Task: Look for space in Dorval, Canada from 21st June, 2023 to 29th June, 2023 for 4 adults in price range Rs.7000 to Rs.12000. Place can be entire place with 2 bedrooms having 2 beds and 2 bathrooms. Property type can be house, flat, guest house. Booking option can be shelf check-in. Required host language is English.
Action: Mouse moved to (410, 81)
Screenshot: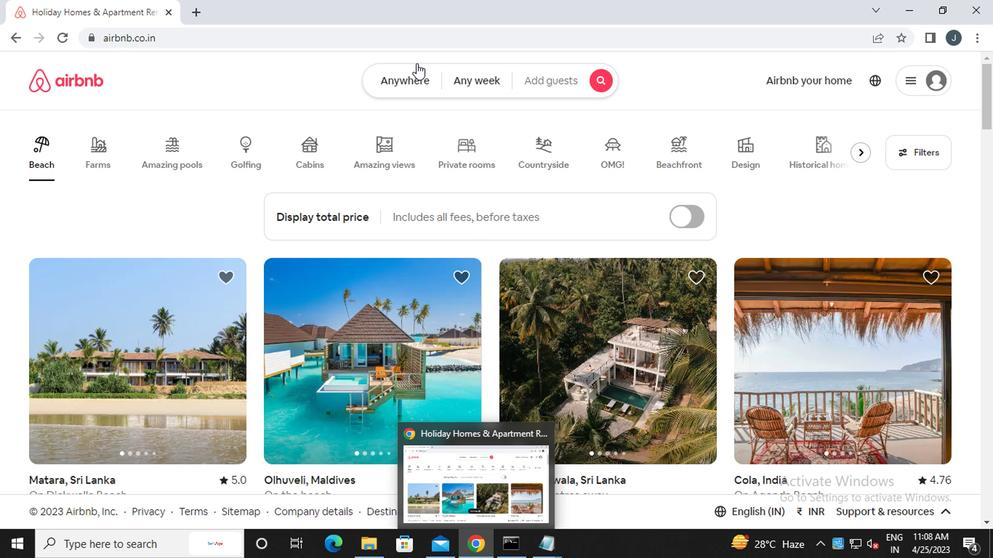 
Action: Mouse pressed left at (410, 81)
Screenshot: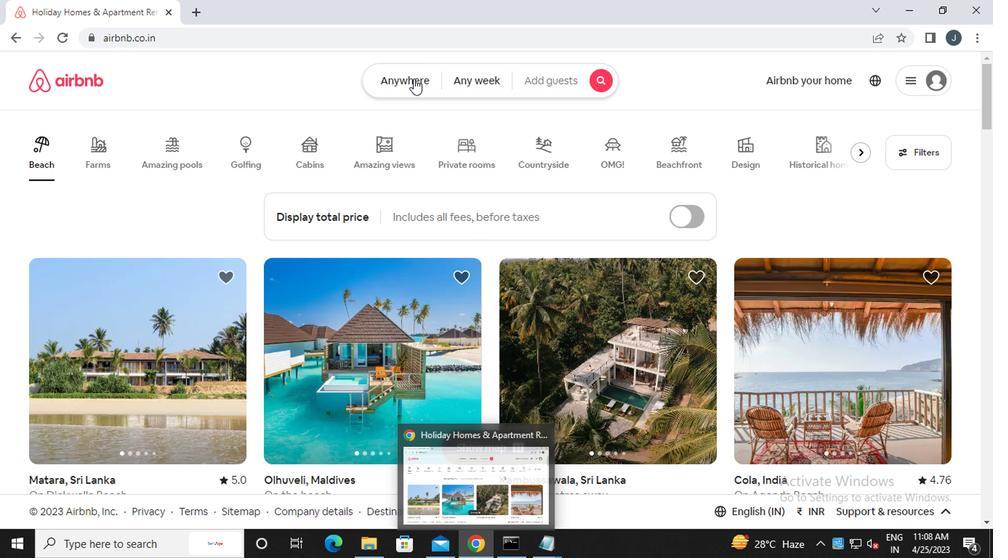 
Action: Mouse moved to (258, 137)
Screenshot: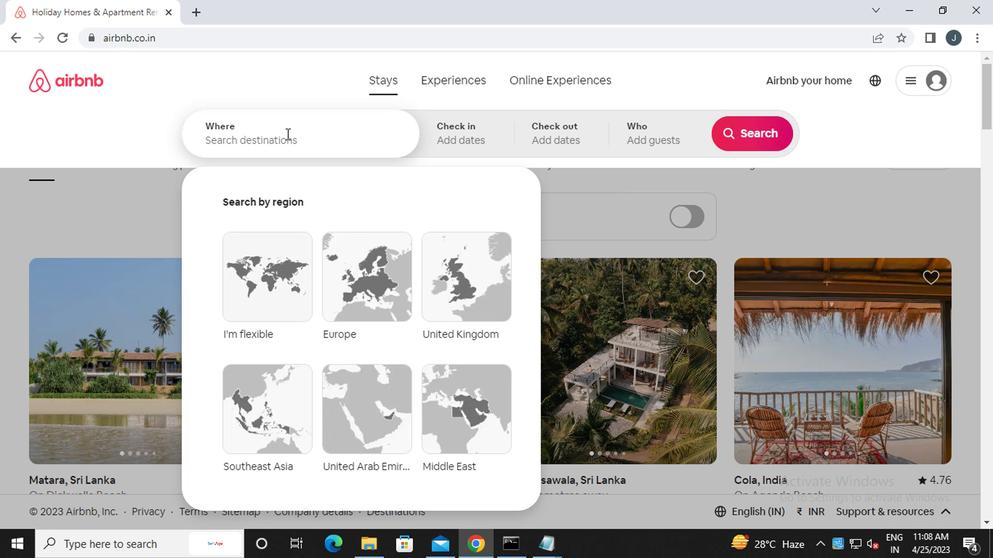 
Action: Mouse pressed left at (258, 137)
Screenshot: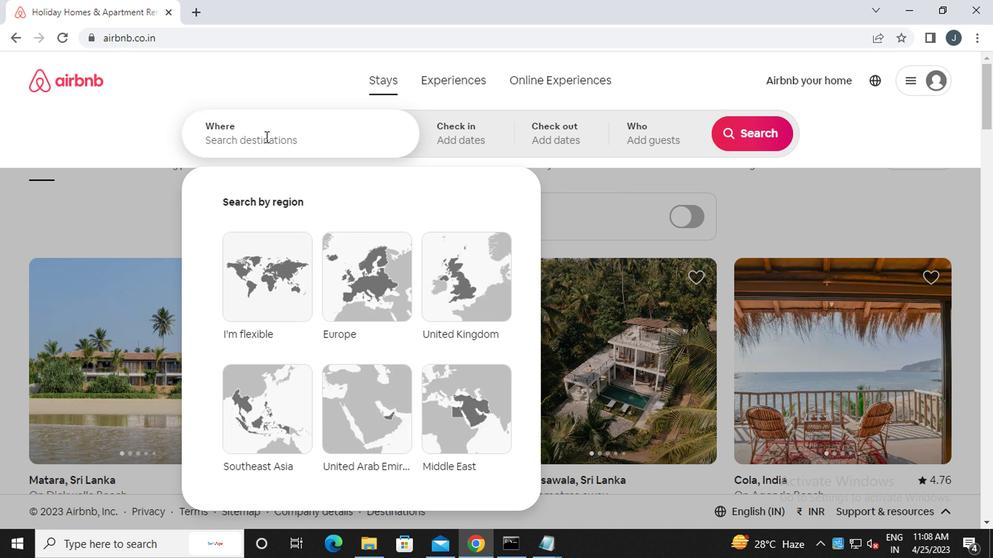 
Action: Mouse moved to (257, 137)
Screenshot: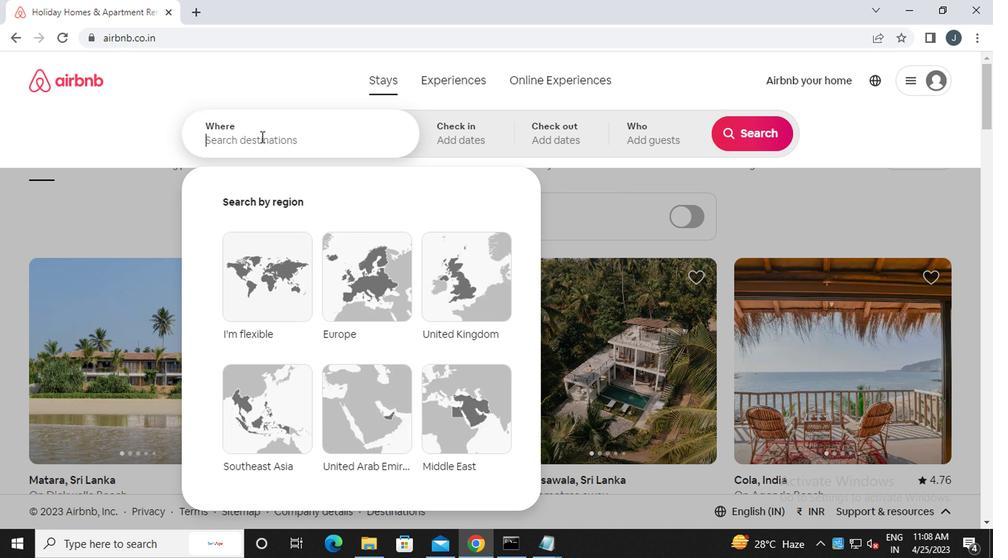 
Action: Key pressed d<Key.caps_lock>orval,<Key.caps_lock>c<Key.caps_lock>anada
Screenshot: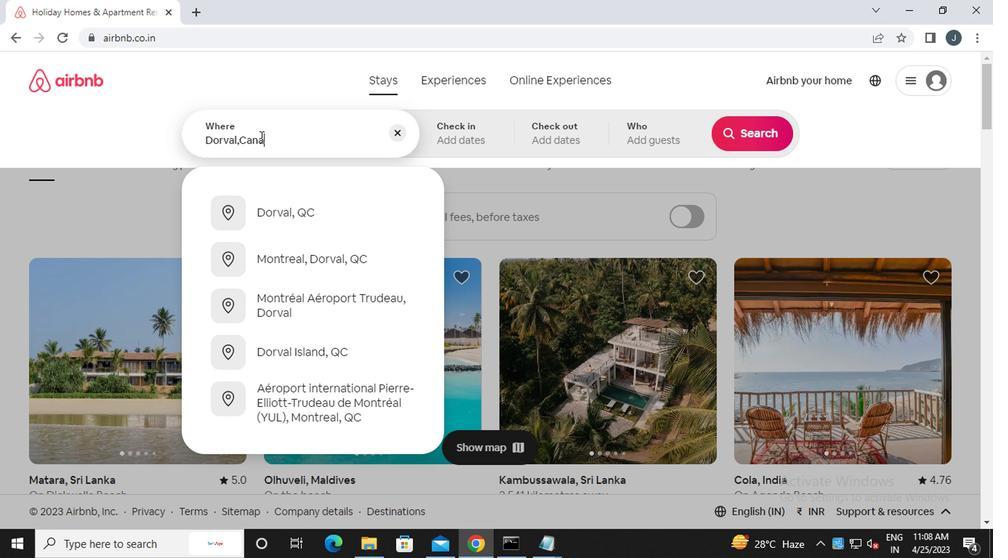 
Action: Mouse moved to (459, 139)
Screenshot: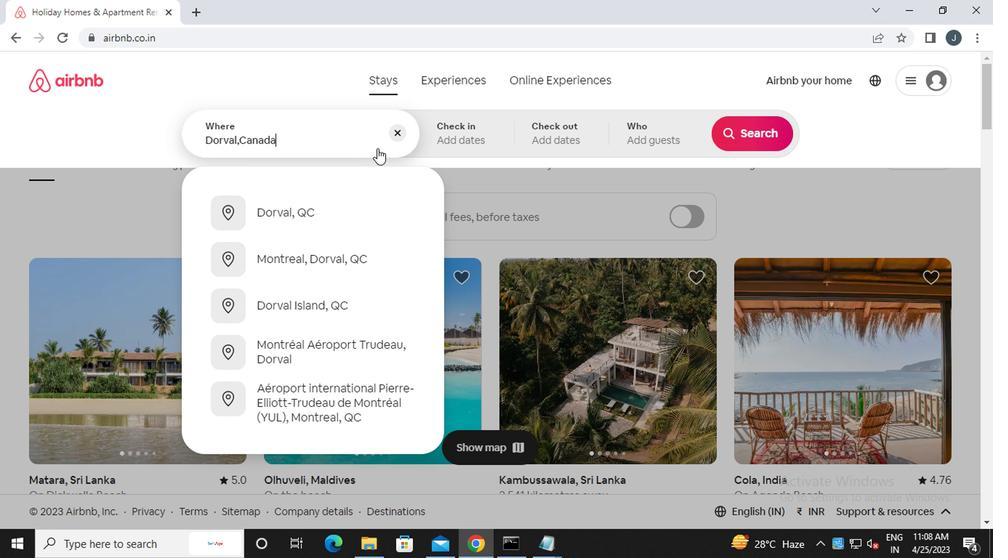 
Action: Mouse pressed left at (459, 139)
Screenshot: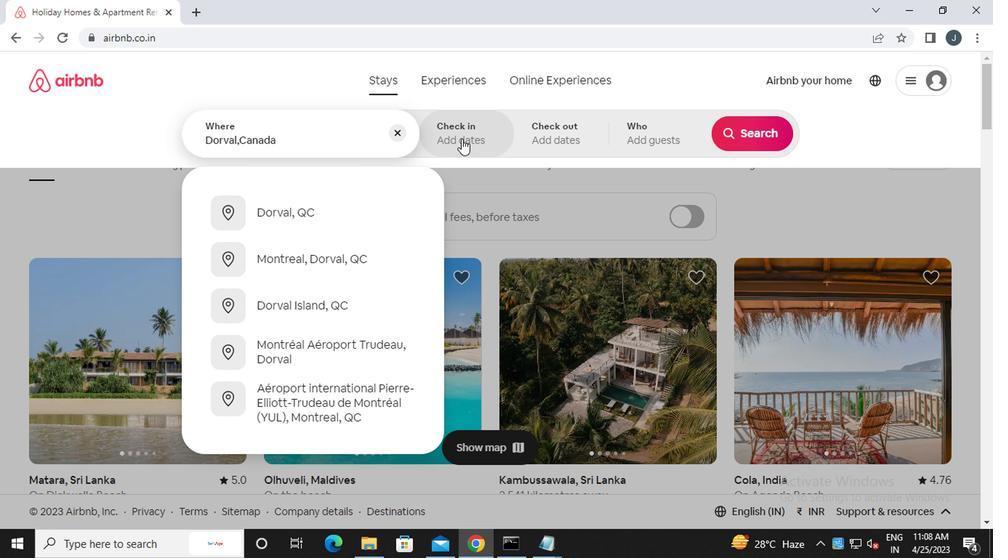 
Action: Mouse moved to (741, 252)
Screenshot: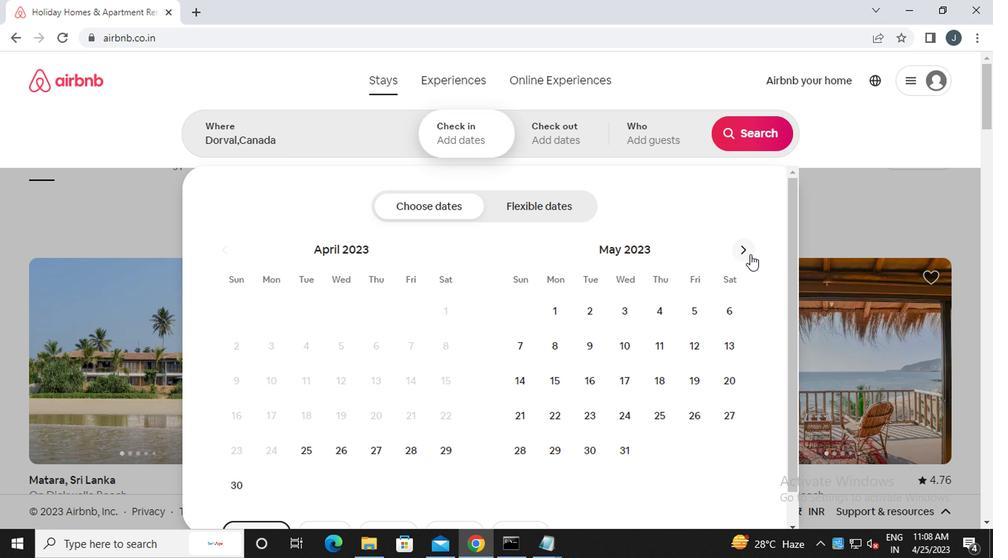 
Action: Mouse pressed left at (741, 252)
Screenshot: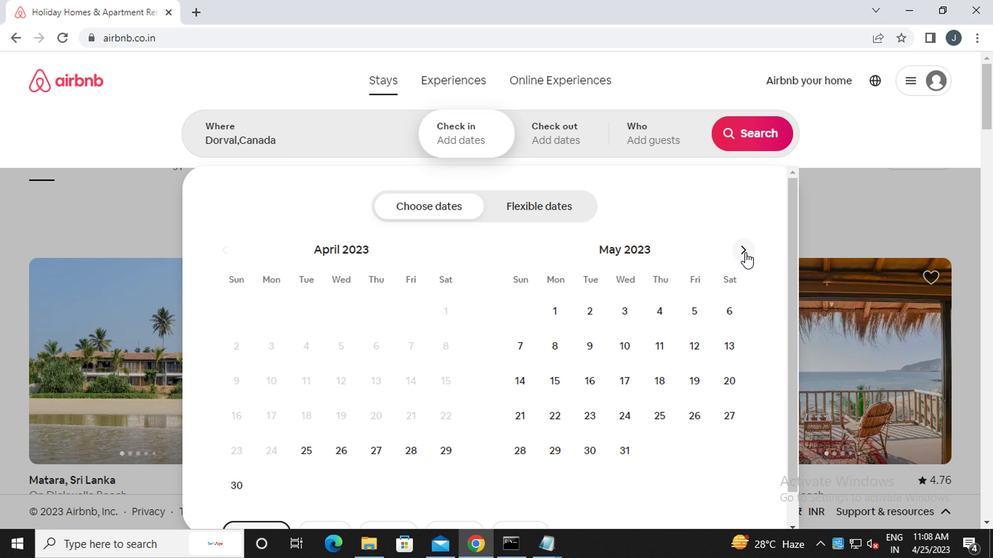 
Action: Mouse moved to (626, 420)
Screenshot: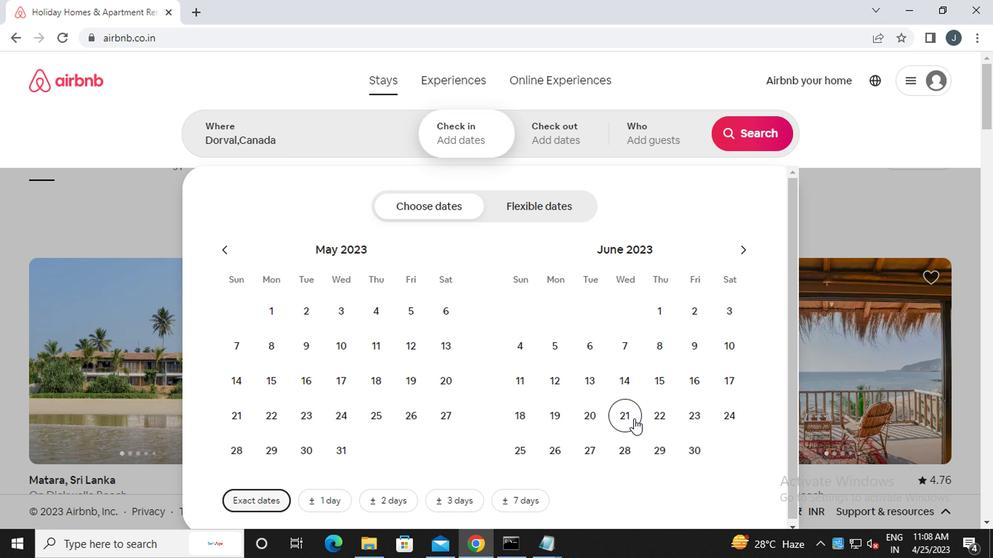 
Action: Mouse pressed left at (626, 420)
Screenshot: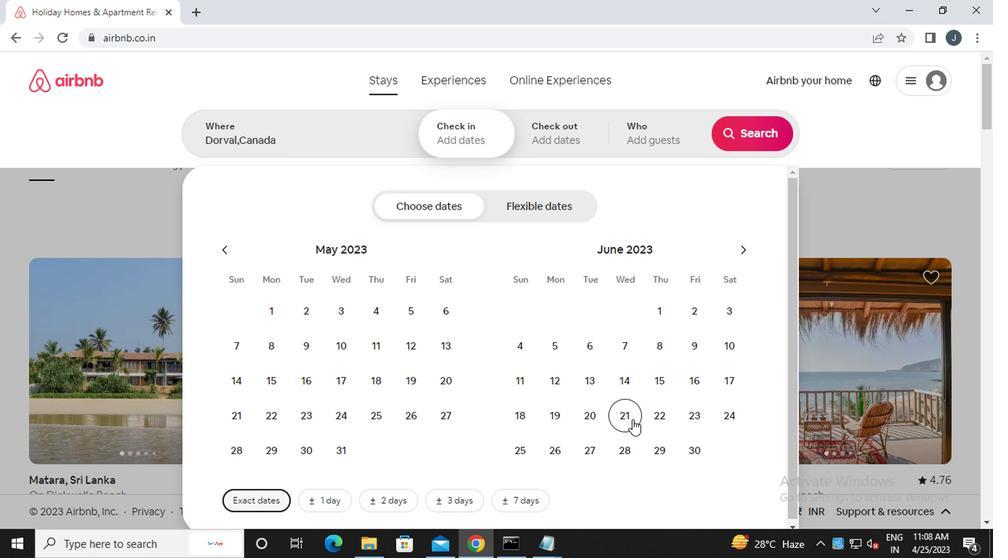 
Action: Mouse moved to (666, 459)
Screenshot: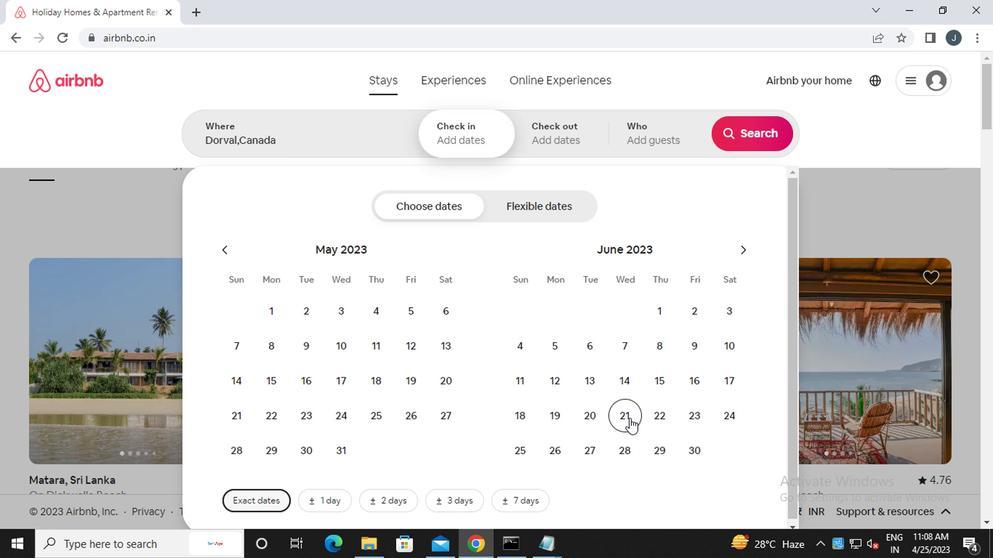 
Action: Mouse pressed left at (666, 459)
Screenshot: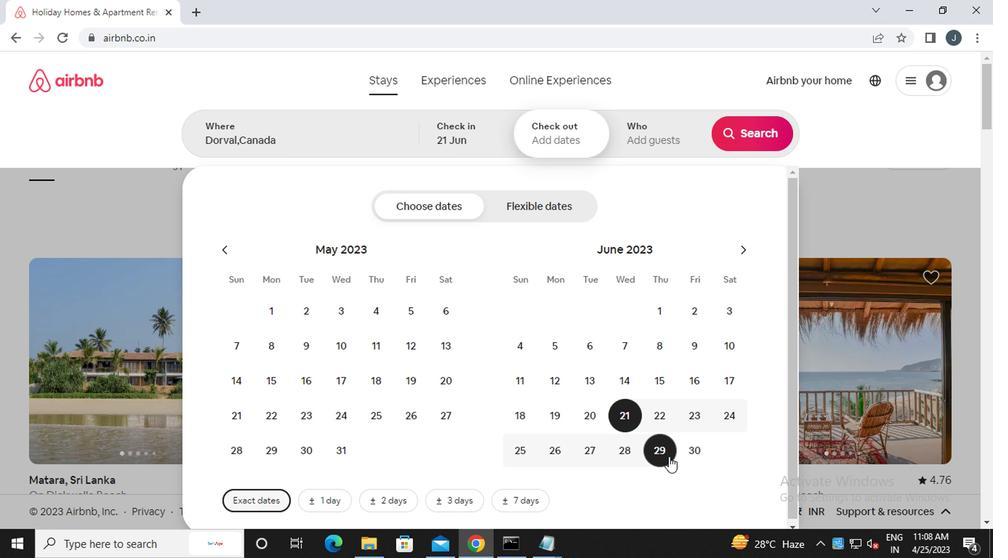
Action: Mouse moved to (658, 145)
Screenshot: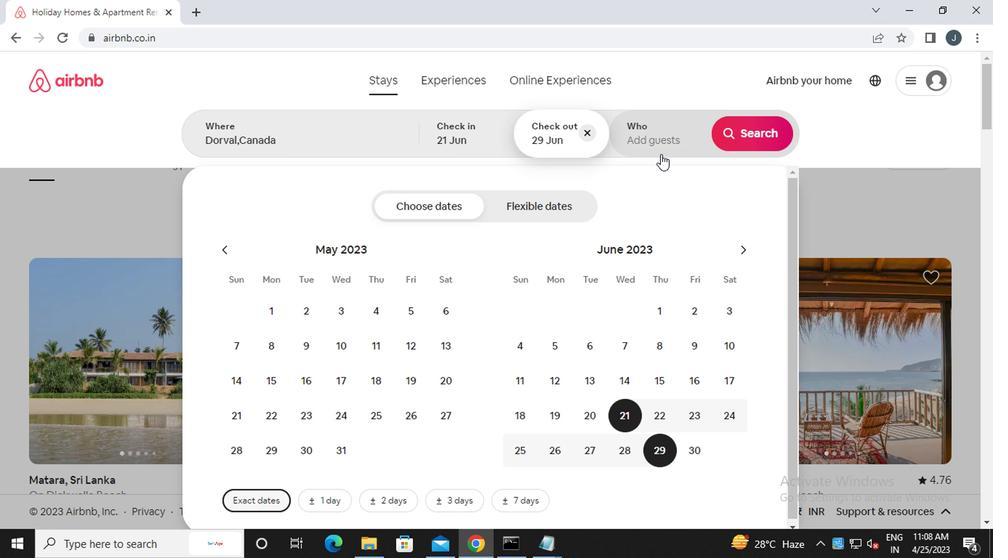 
Action: Mouse pressed left at (658, 145)
Screenshot: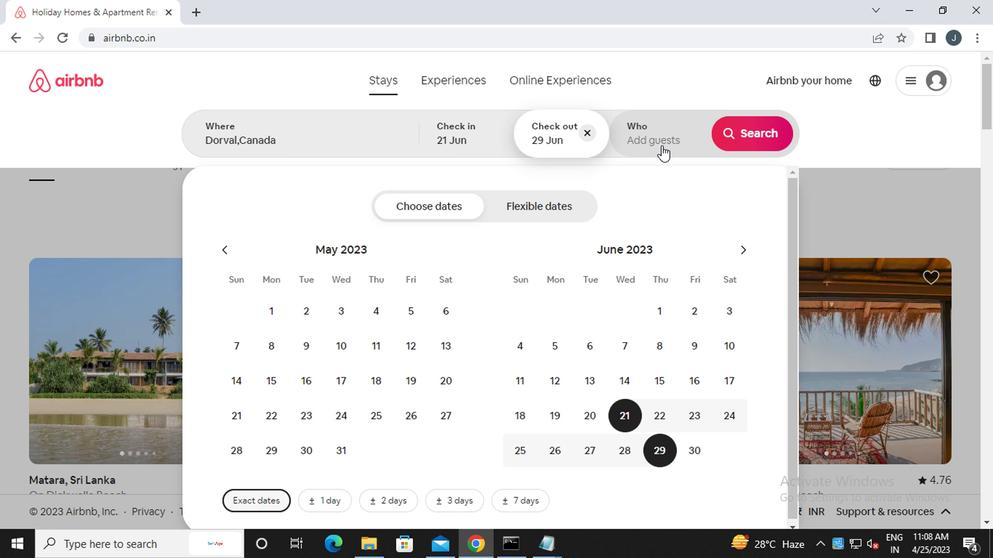 
Action: Mouse moved to (750, 212)
Screenshot: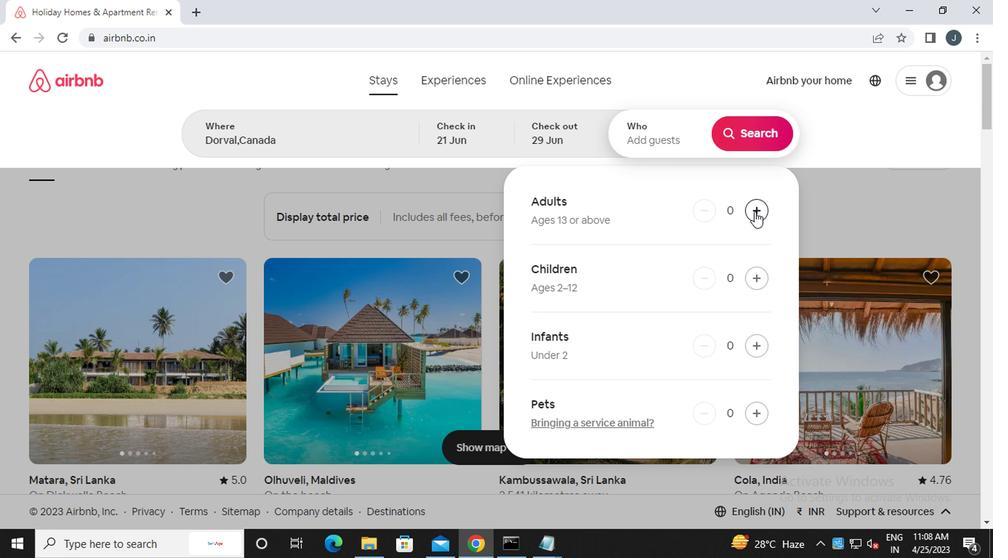 
Action: Mouse pressed left at (750, 212)
Screenshot: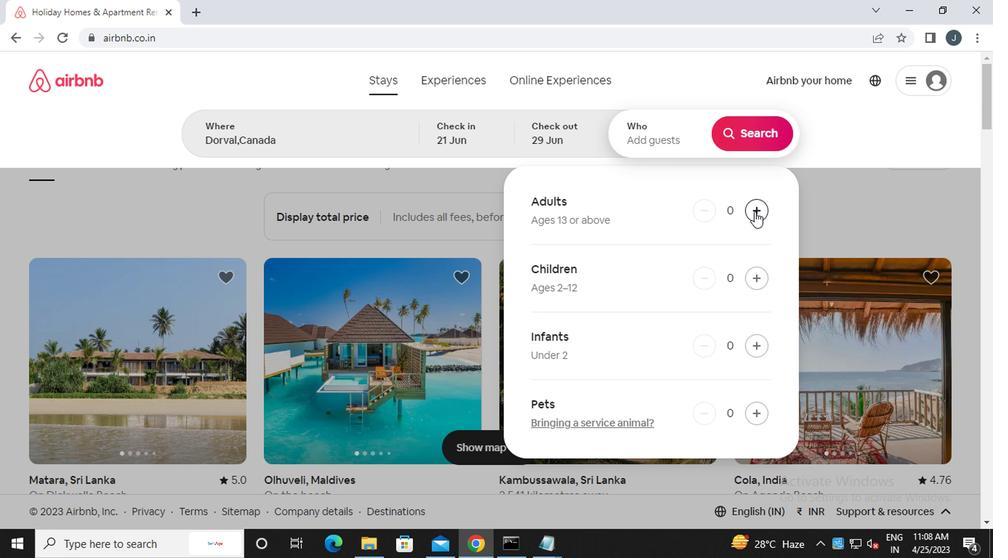 
Action: Mouse pressed left at (750, 212)
Screenshot: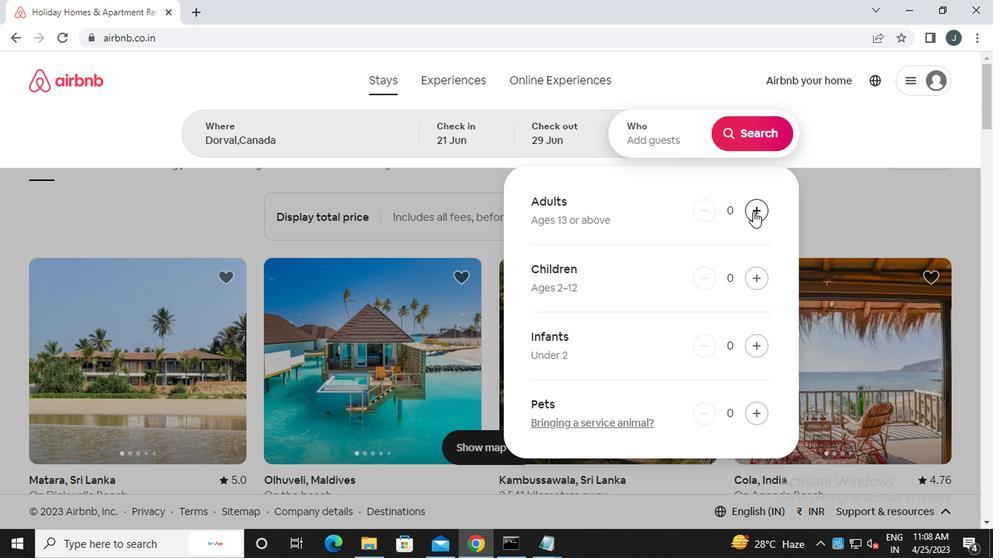 
Action: Mouse moved to (750, 212)
Screenshot: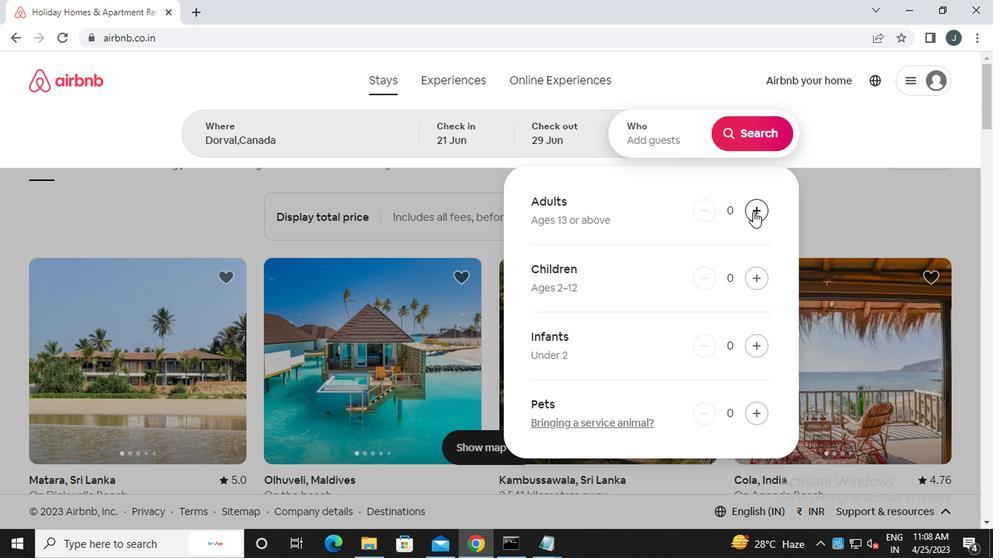 
Action: Mouse pressed left at (750, 212)
Screenshot: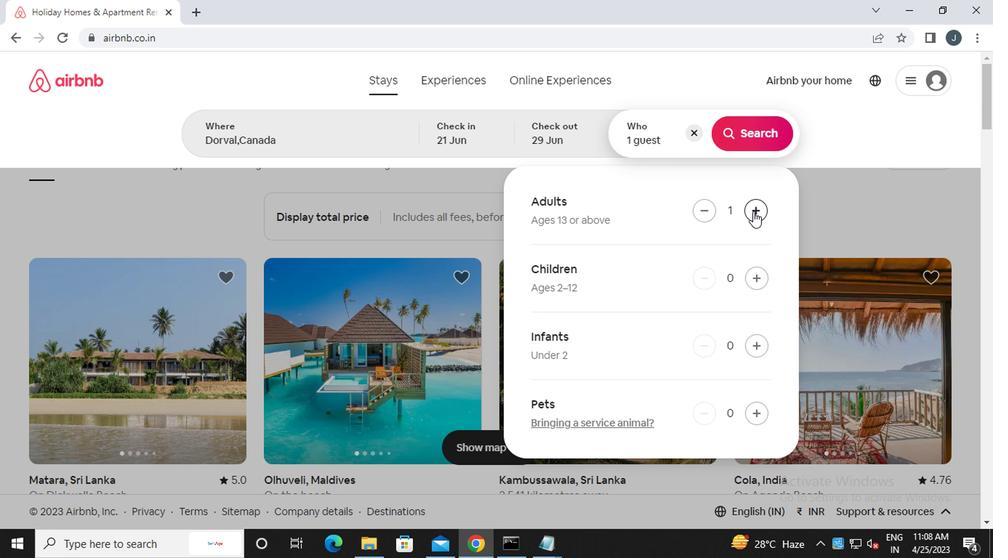 
Action: Mouse pressed left at (750, 212)
Screenshot: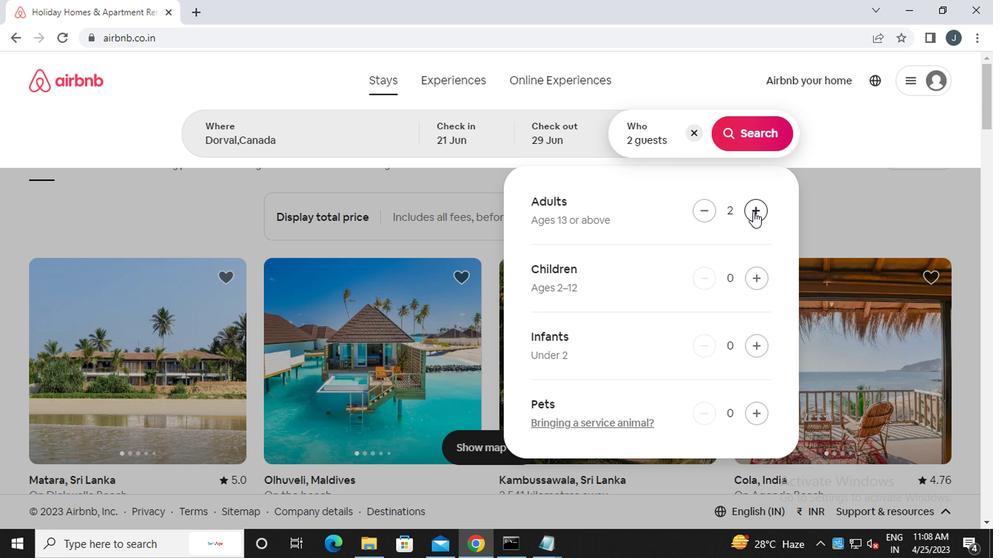 
Action: Mouse moved to (752, 139)
Screenshot: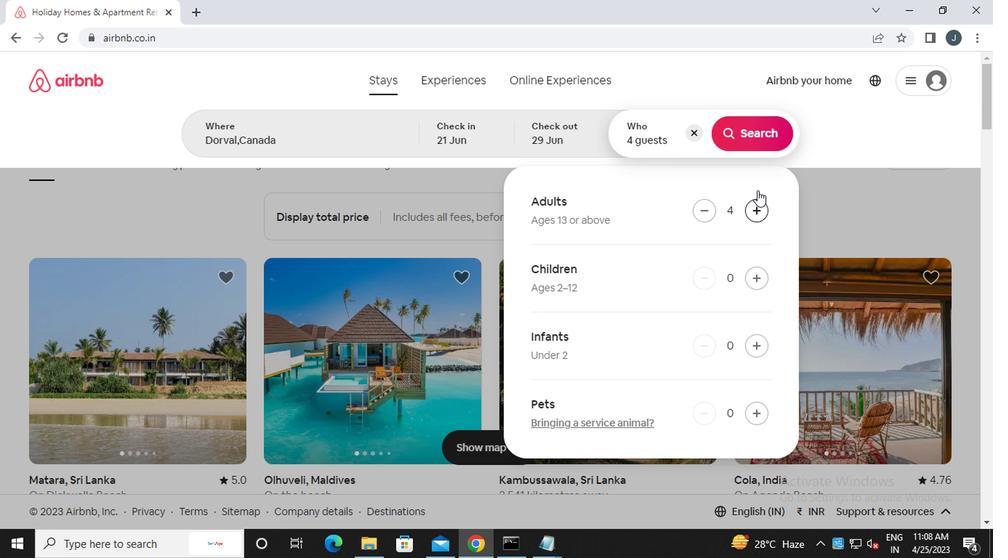 
Action: Mouse pressed left at (752, 139)
Screenshot: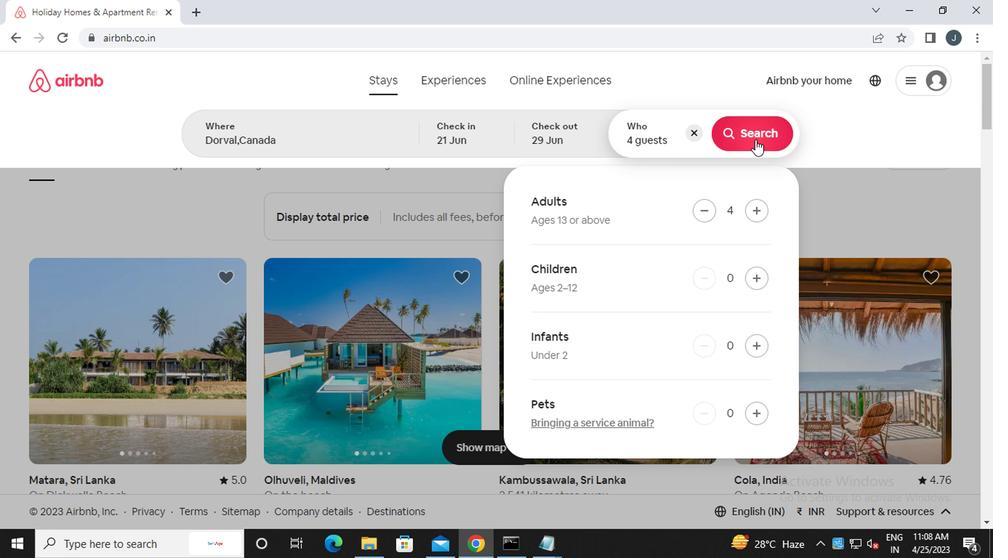 
Action: Mouse moved to (933, 136)
Screenshot: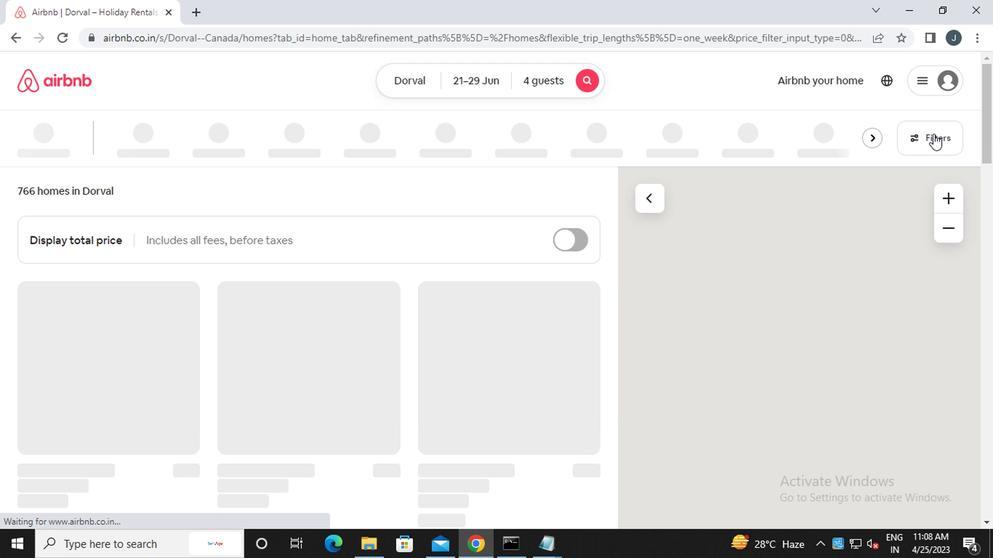 
Action: Mouse pressed left at (933, 136)
Screenshot: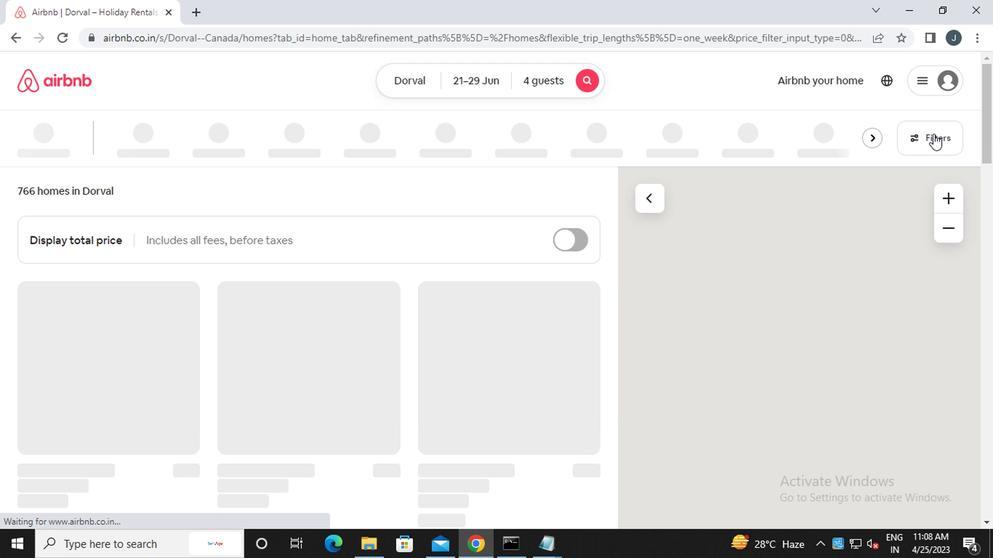 
Action: Mouse moved to (338, 319)
Screenshot: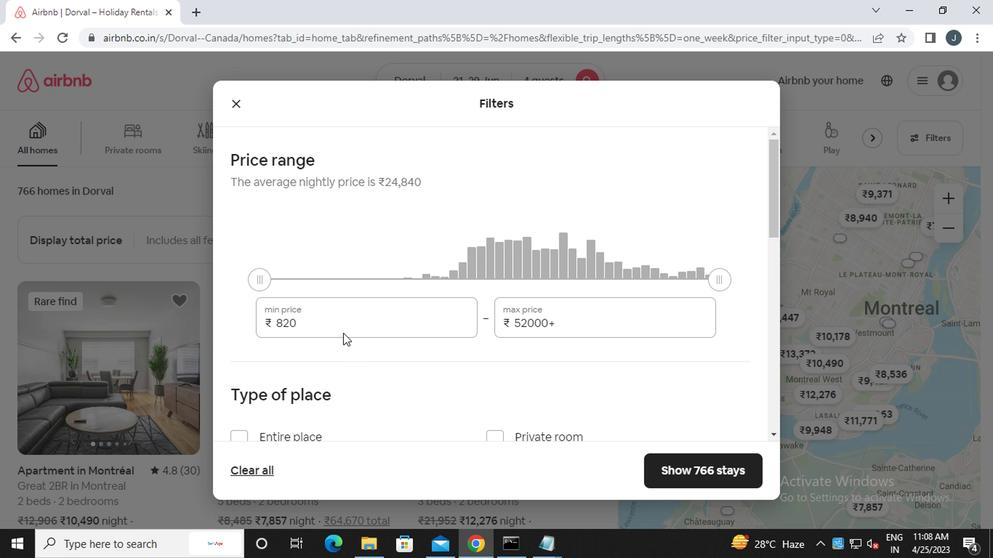
Action: Mouse pressed left at (338, 319)
Screenshot: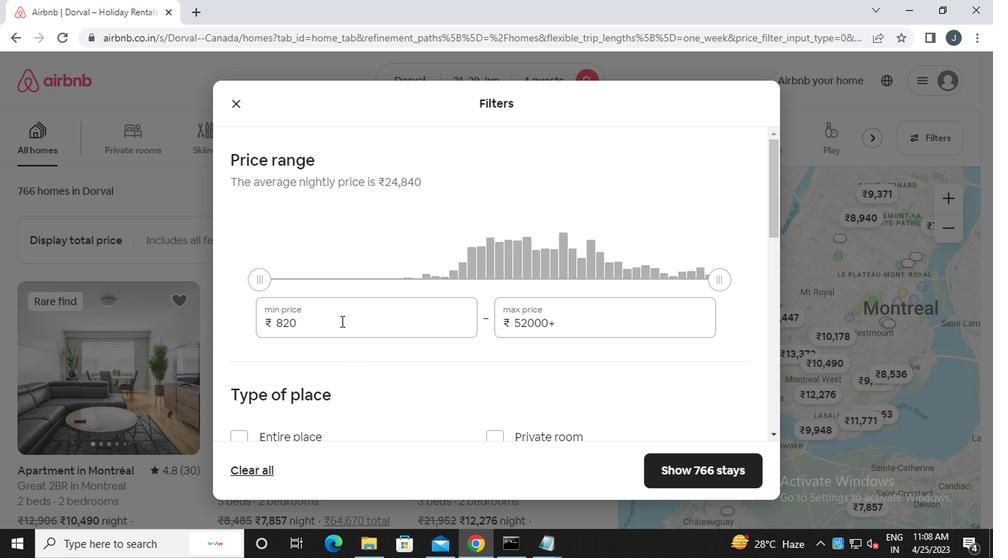 
Action: Mouse moved to (338, 319)
Screenshot: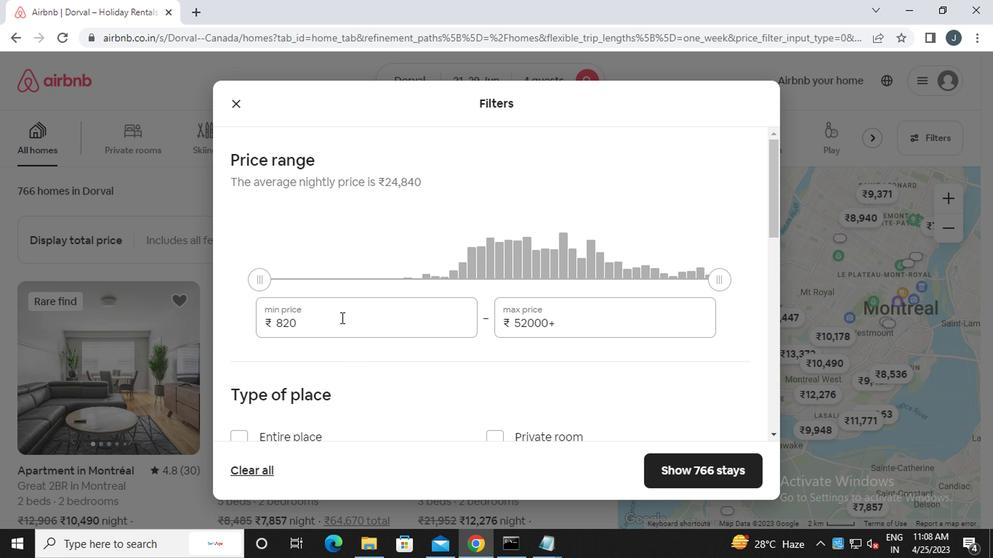 
Action: Key pressed <Key.backspace><Key.backspace><Key.backspace><Key.backspace><Key.backspace><Key.backspace><Key.backspace><Key.backspace><<103>><<96>><<96>><<96>>
Screenshot: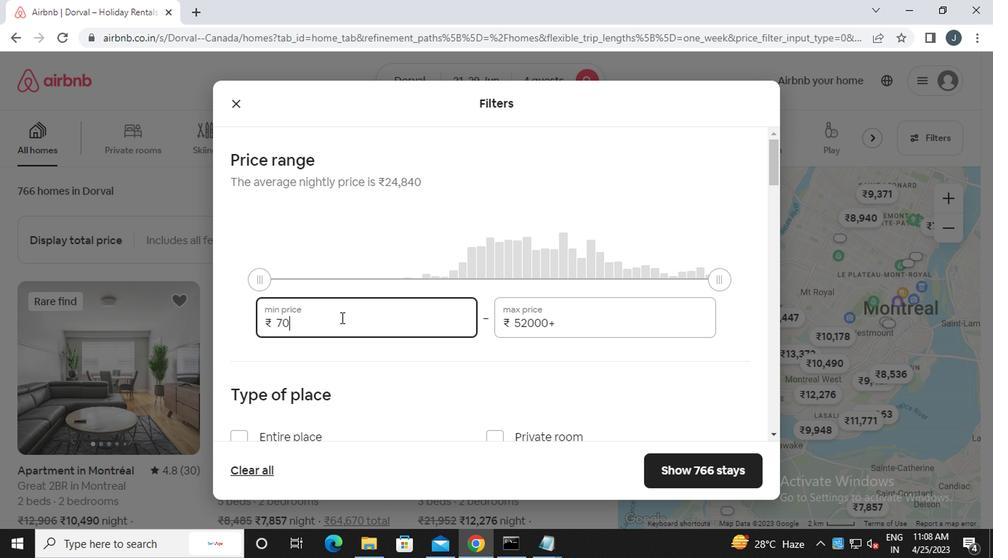 
Action: Mouse moved to (567, 317)
Screenshot: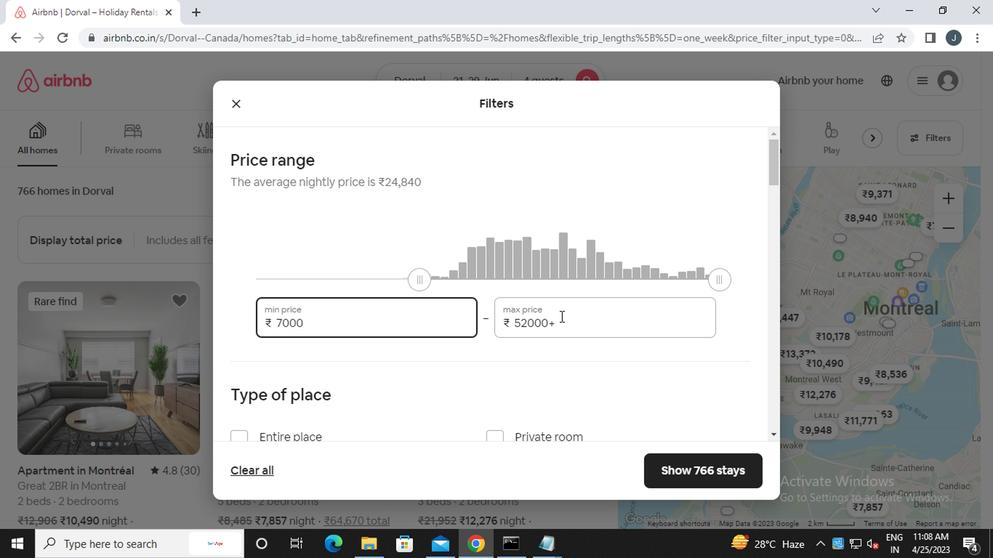 
Action: Mouse pressed left at (567, 317)
Screenshot: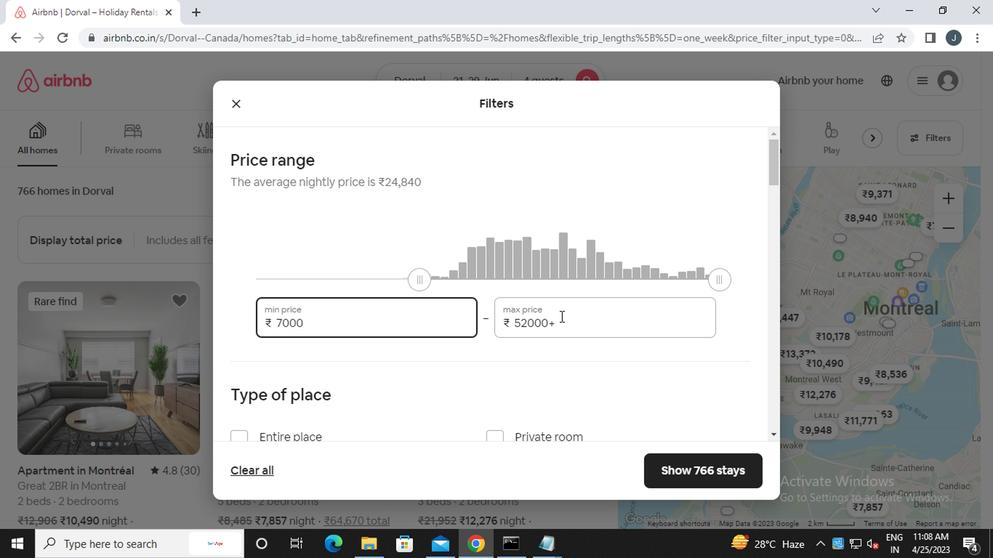 
Action: Mouse moved to (568, 318)
Screenshot: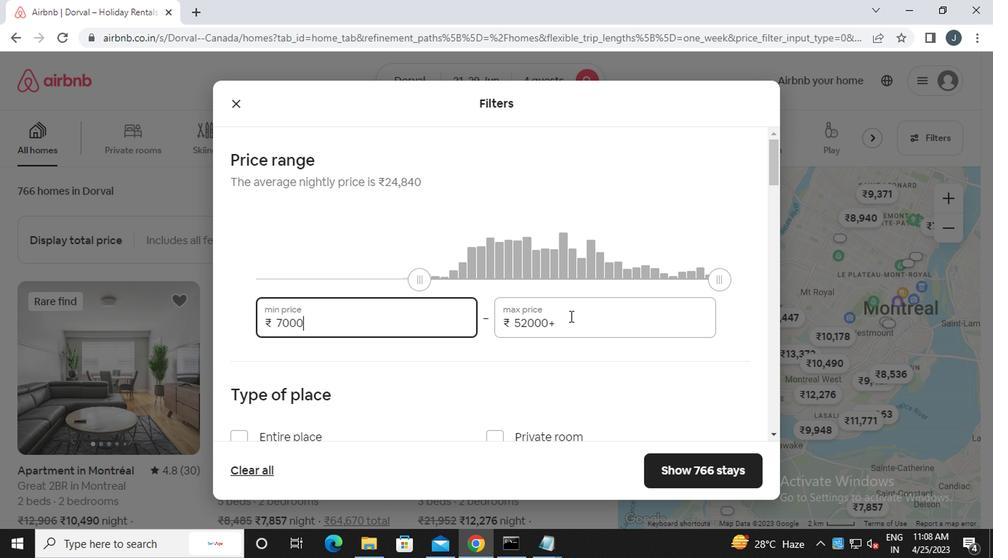 
Action: Key pressed <Key.backspace><Key.backspace><Key.backspace><Key.backspace><Key.backspace><Key.backspace><Key.backspace><Key.backspace><Key.backspace><Key.backspace><Key.backspace><Key.backspace><Key.backspace><Key.backspace><<97>><<98>><<96>><<96>><<96>>
Screenshot: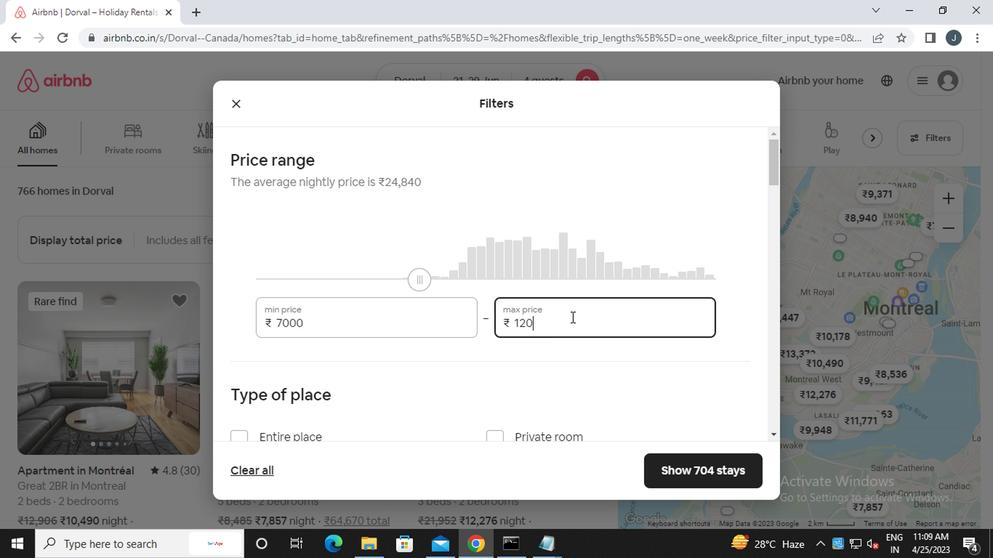 
Action: Mouse scrolled (568, 317) with delta (0, 0)
Screenshot: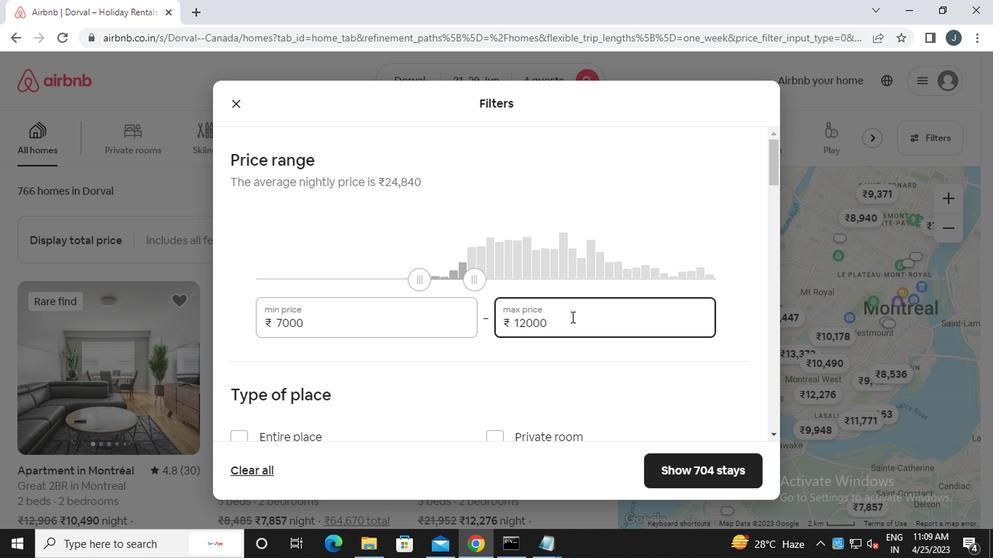 
Action: Mouse moved to (568, 324)
Screenshot: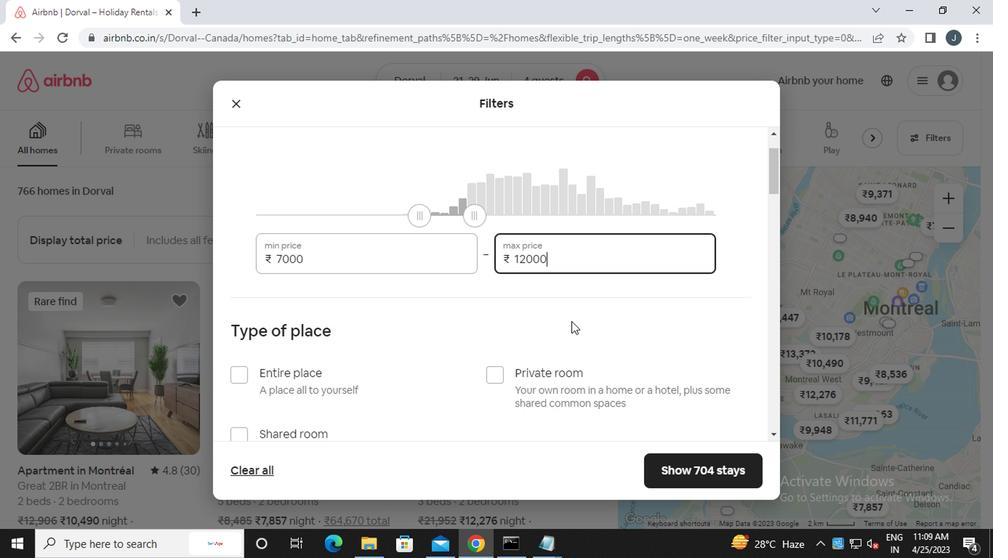 
Action: Mouse scrolled (568, 324) with delta (0, 0)
Screenshot: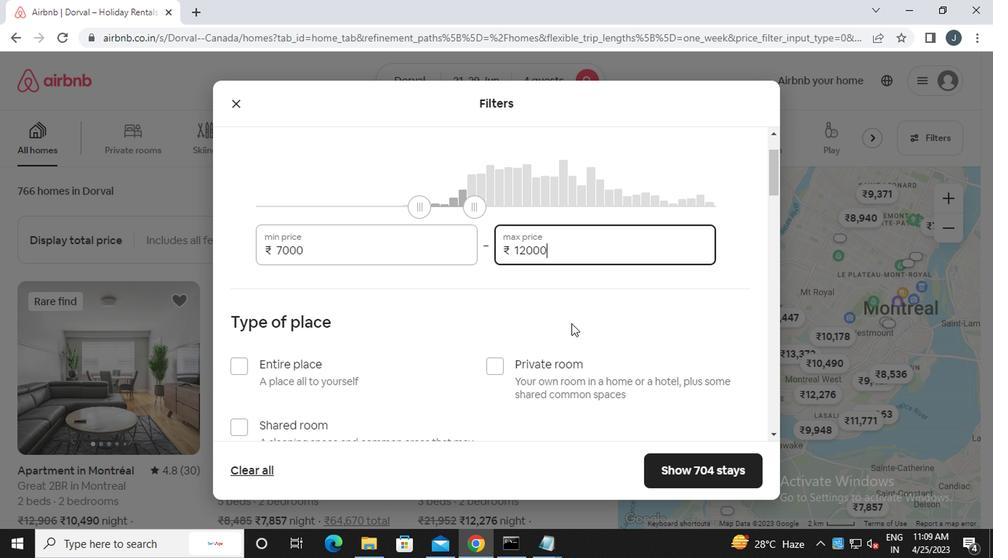 
Action: Mouse scrolled (568, 324) with delta (0, 0)
Screenshot: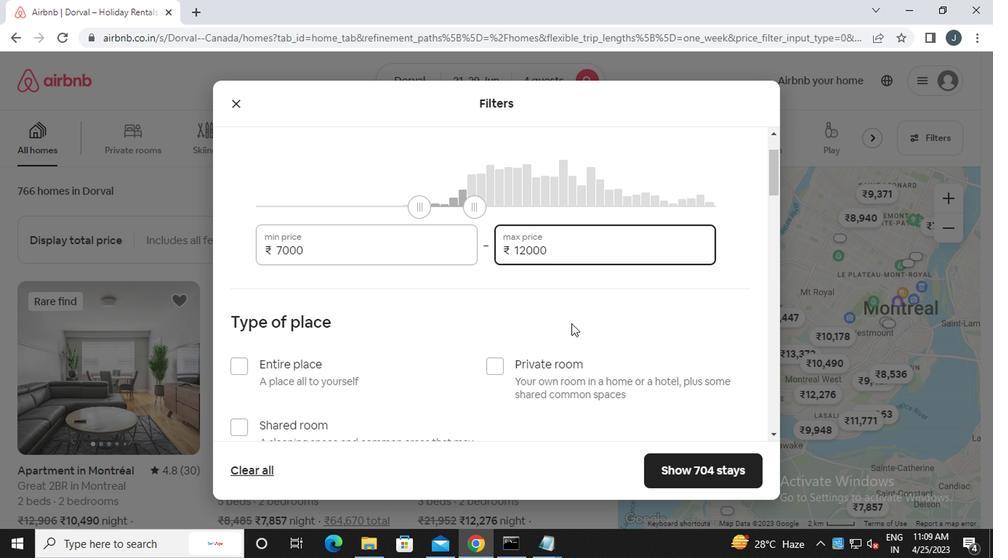 
Action: Mouse moved to (242, 220)
Screenshot: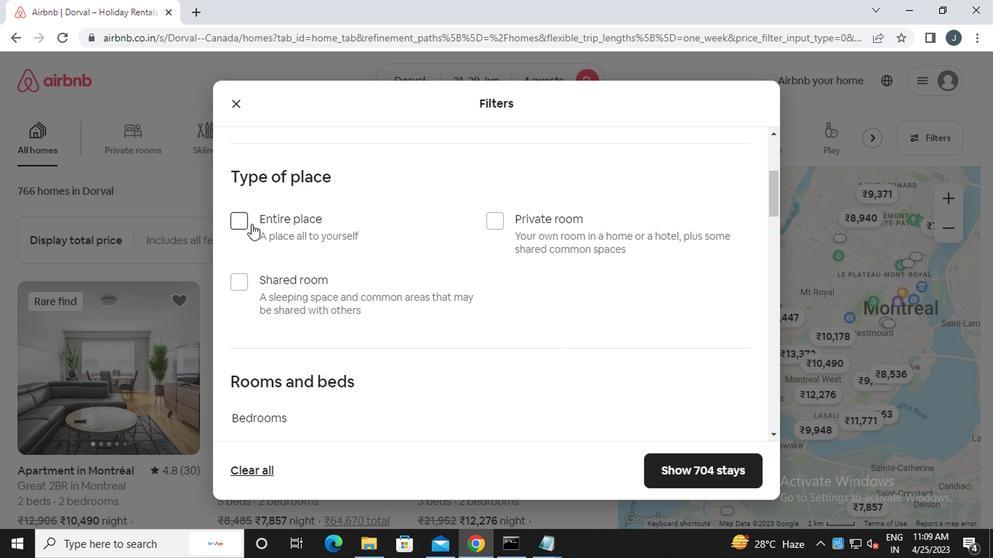 
Action: Mouse pressed left at (242, 220)
Screenshot: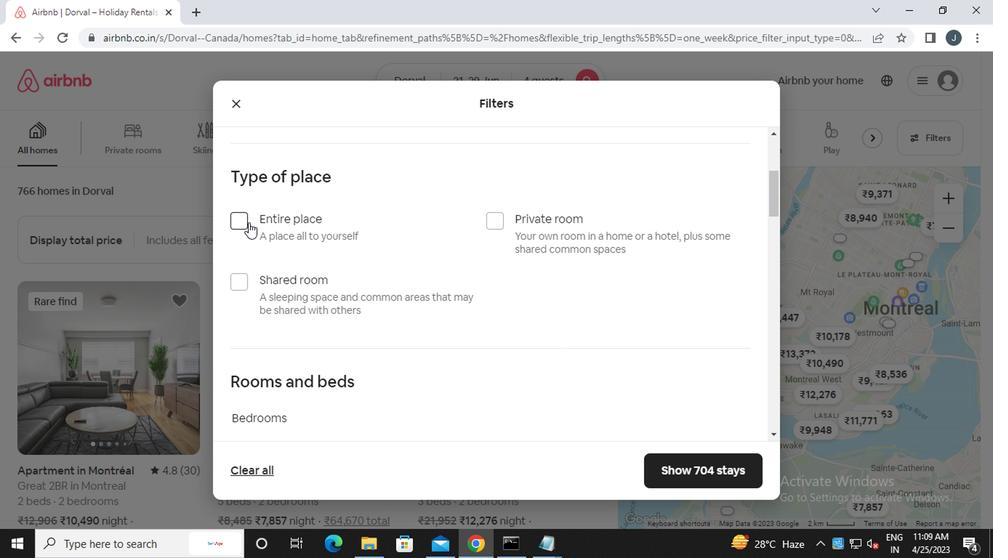 
Action: Mouse moved to (491, 261)
Screenshot: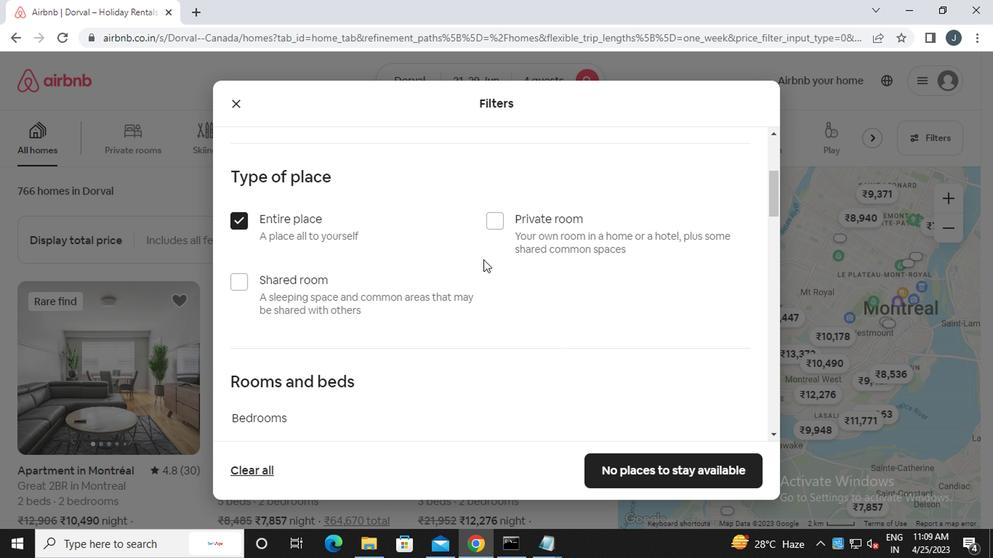 
Action: Mouse scrolled (491, 260) with delta (0, 0)
Screenshot: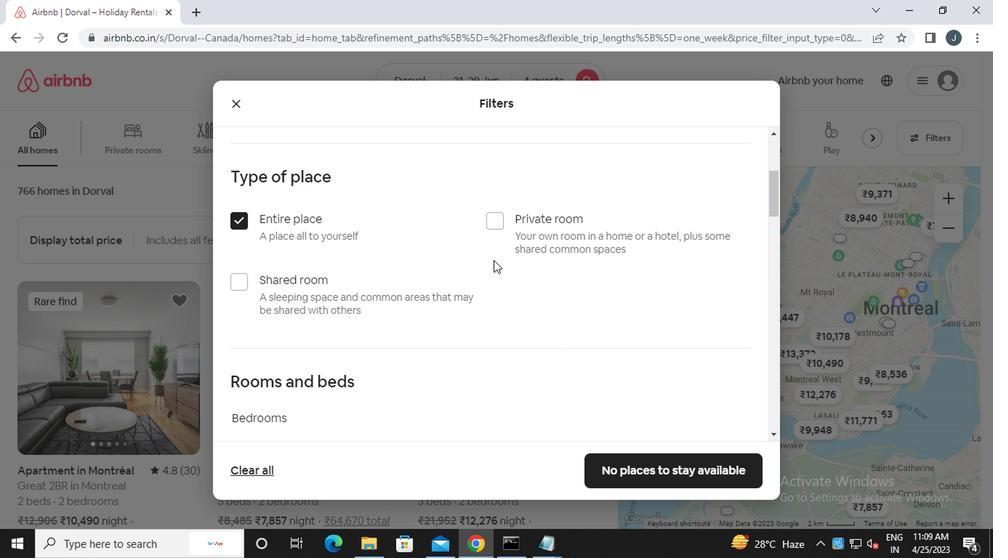 
Action: Mouse moved to (492, 262)
Screenshot: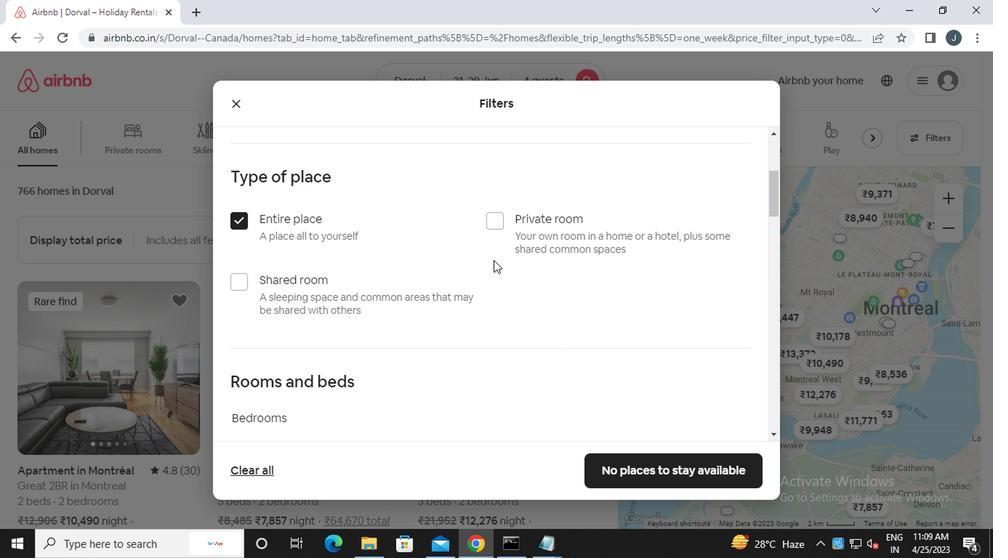 
Action: Mouse scrolled (492, 261) with delta (0, -1)
Screenshot: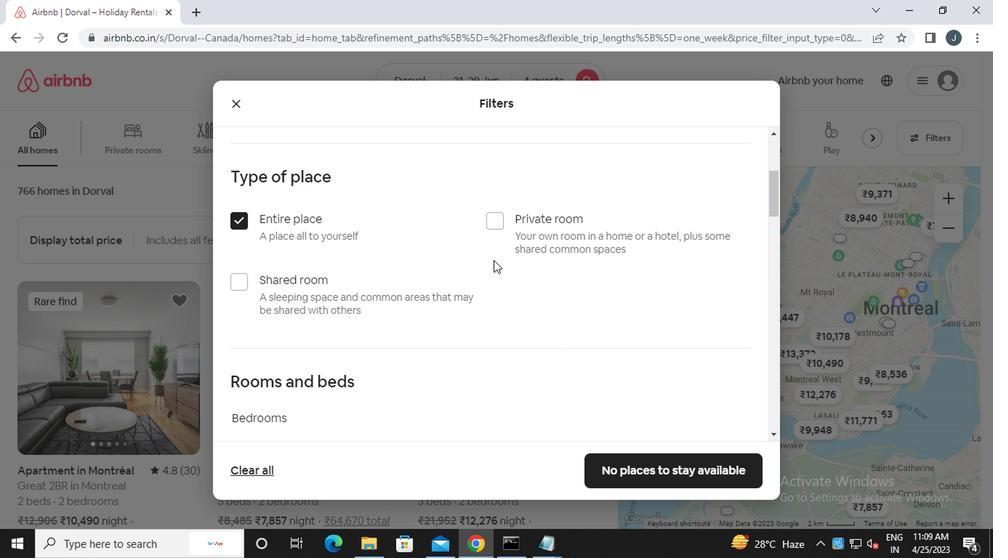 
Action: Mouse moved to (382, 314)
Screenshot: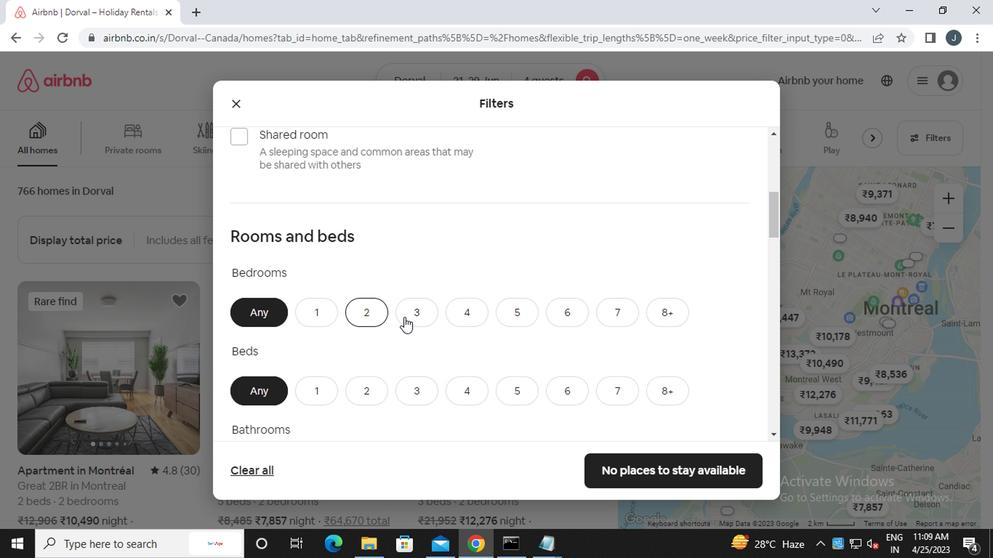 
Action: Mouse scrolled (382, 314) with delta (0, 0)
Screenshot: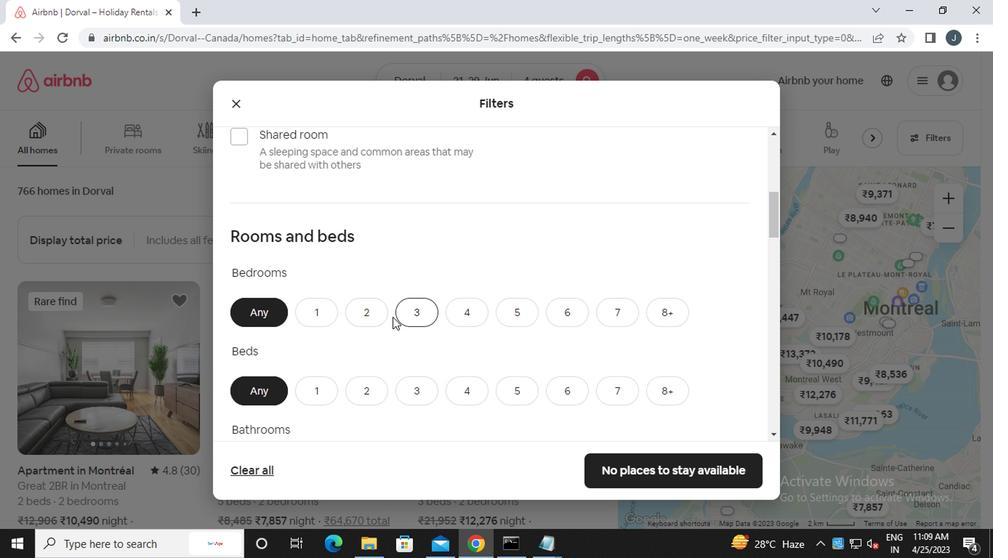 
Action: Mouse moved to (360, 245)
Screenshot: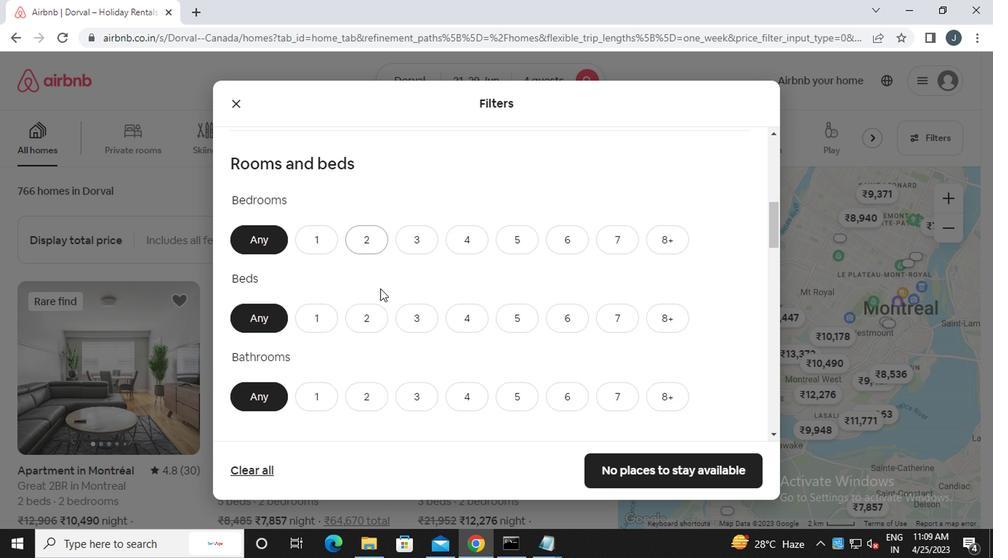 
Action: Mouse pressed left at (360, 245)
Screenshot: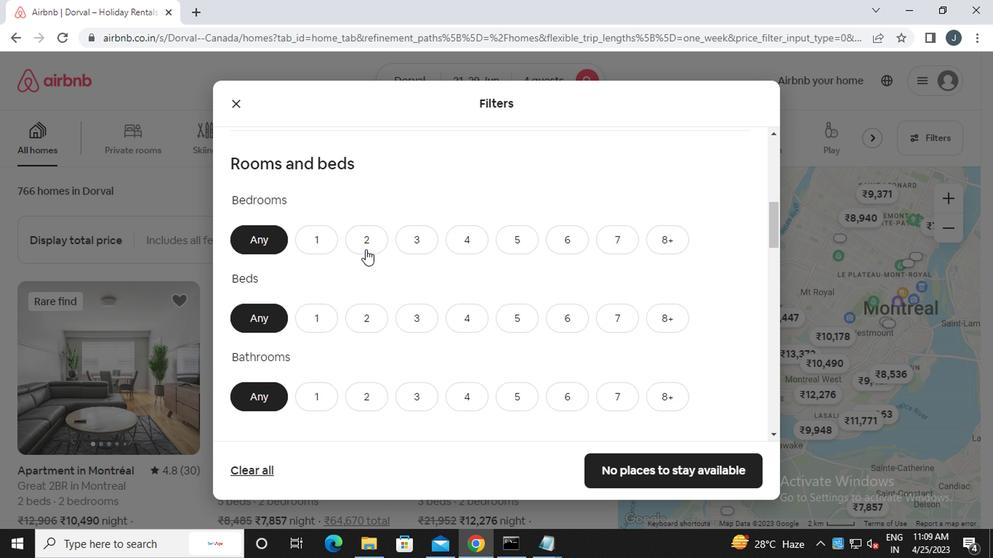 
Action: Mouse moved to (368, 315)
Screenshot: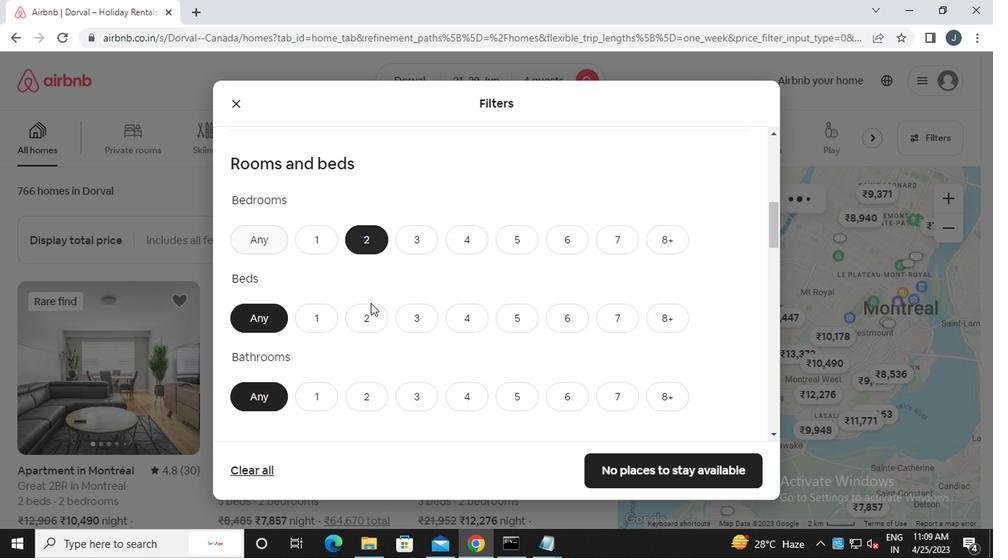 
Action: Mouse pressed left at (368, 315)
Screenshot: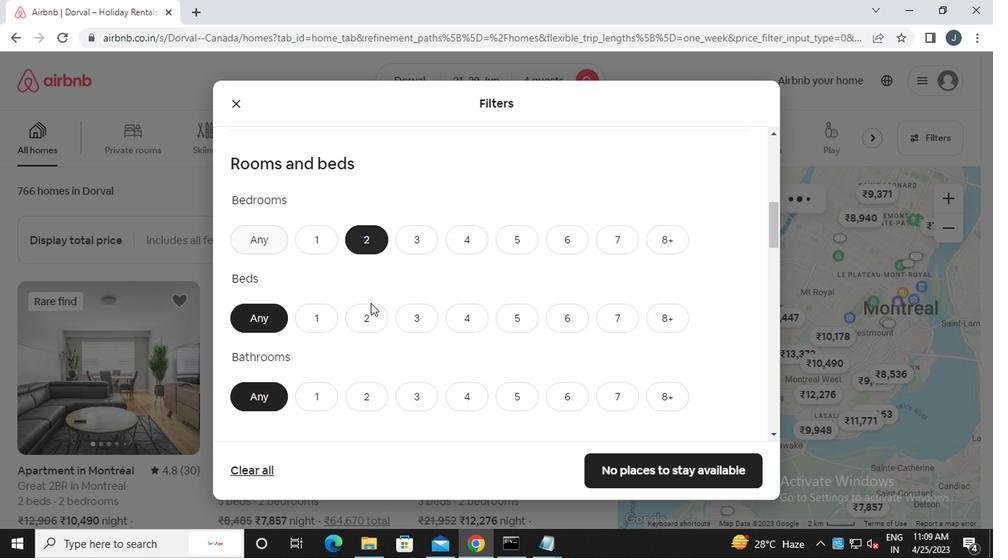 
Action: Mouse moved to (364, 401)
Screenshot: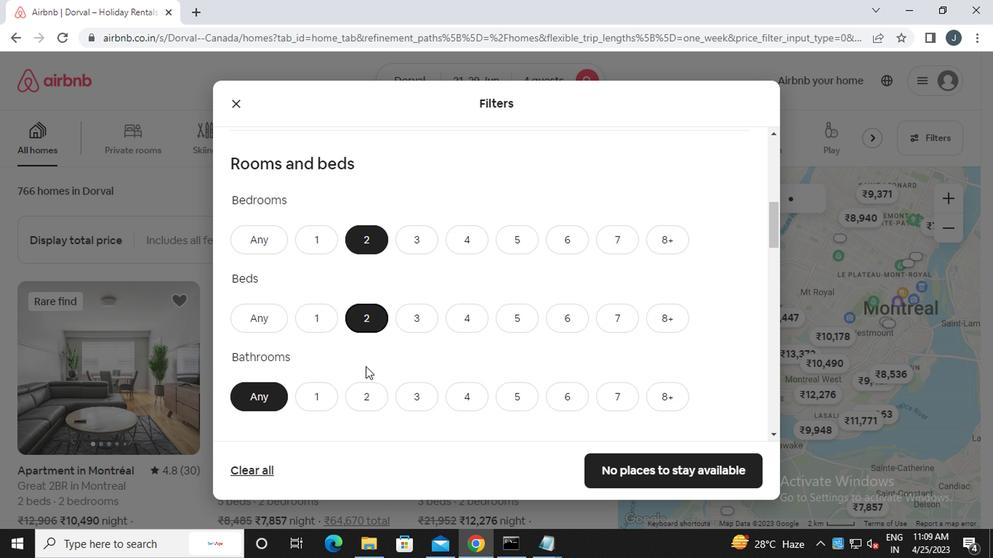 
Action: Mouse pressed left at (364, 401)
Screenshot: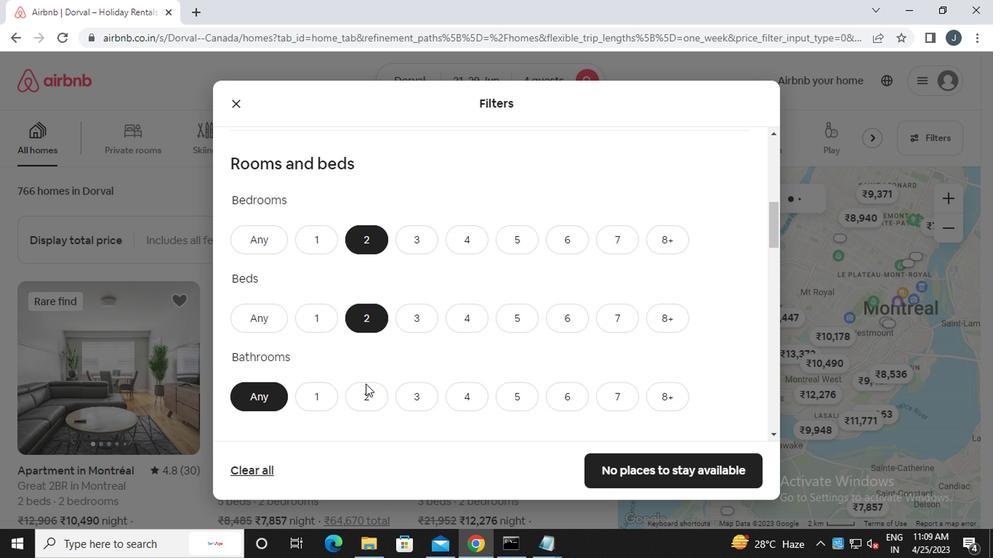 
Action: Mouse moved to (415, 358)
Screenshot: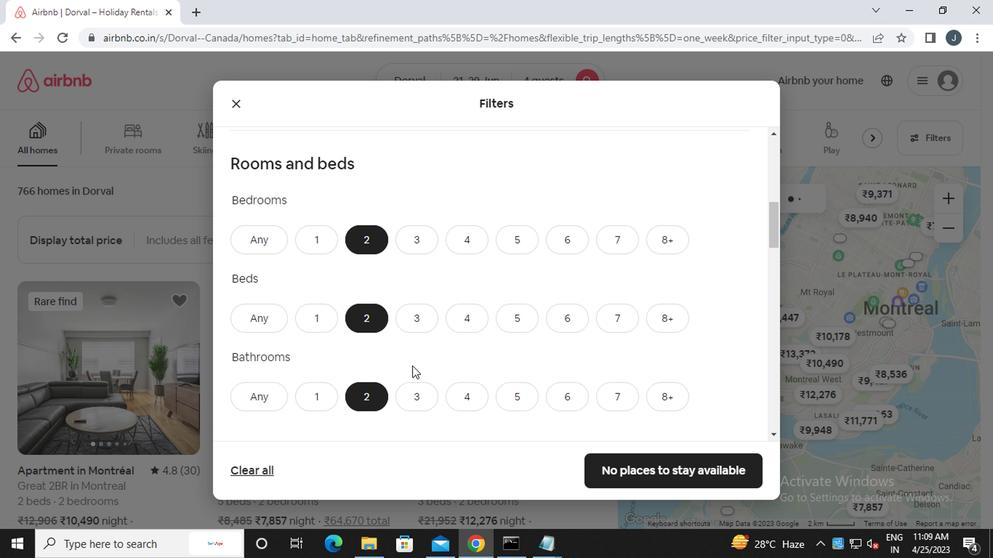 
Action: Mouse scrolled (415, 357) with delta (0, -1)
Screenshot: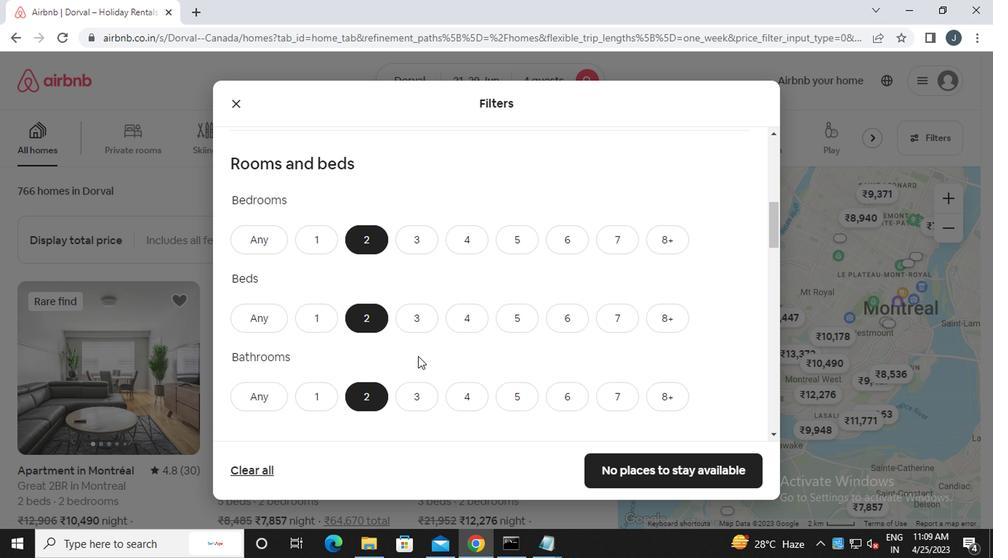 
Action: Mouse scrolled (415, 357) with delta (0, -1)
Screenshot: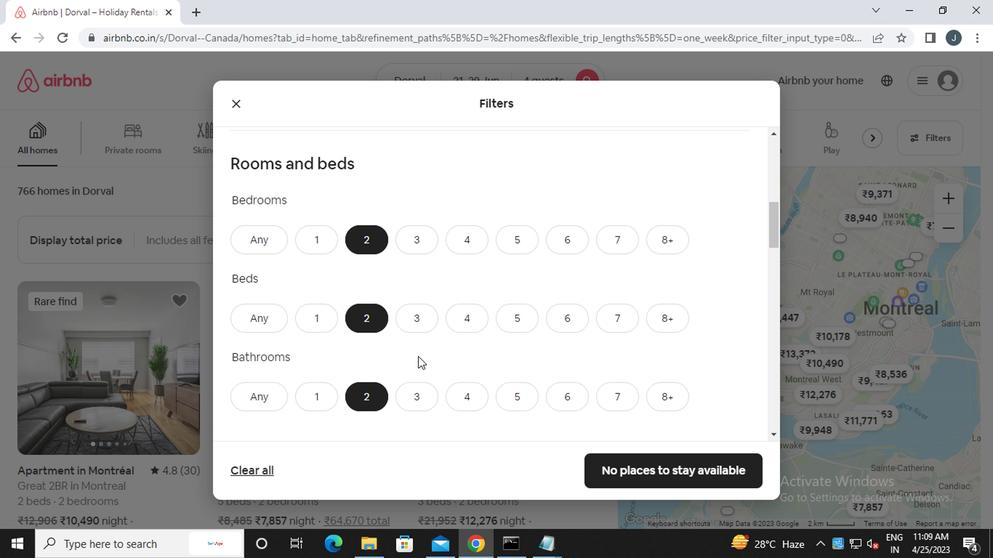 
Action: Mouse scrolled (415, 357) with delta (0, -1)
Screenshot: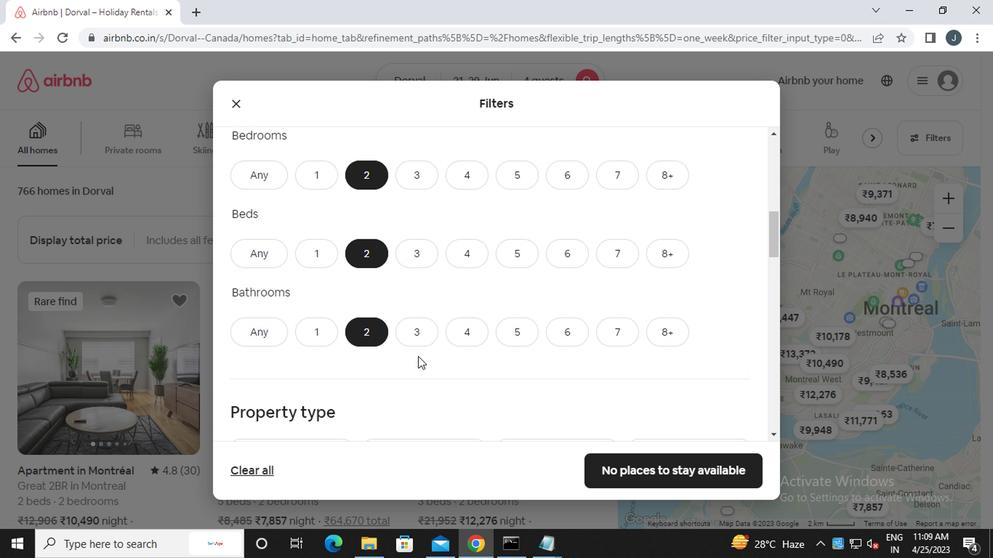 
Action: Mouse scrolled (415, 357) with delta (0, -1)
Screenshot: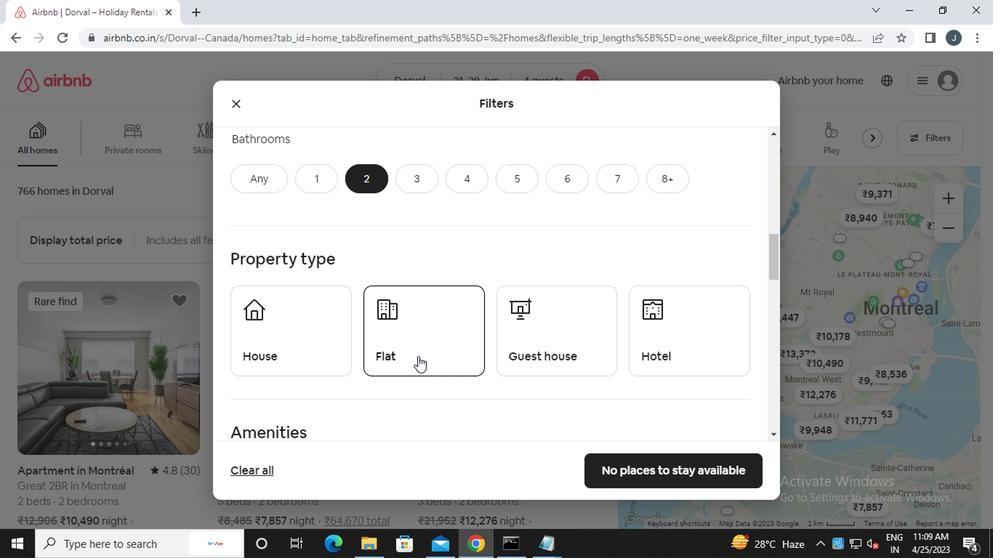 
Action: Mouse scrolled (415, 357) with delta (0, -1)
Screenshot: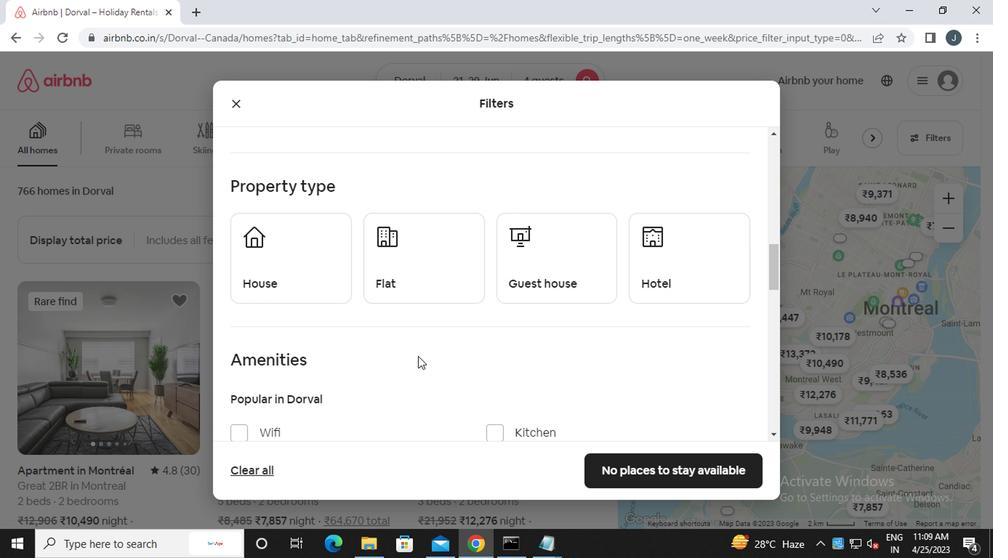 
Action: Mouse moved to (278, 199)
Screenshot: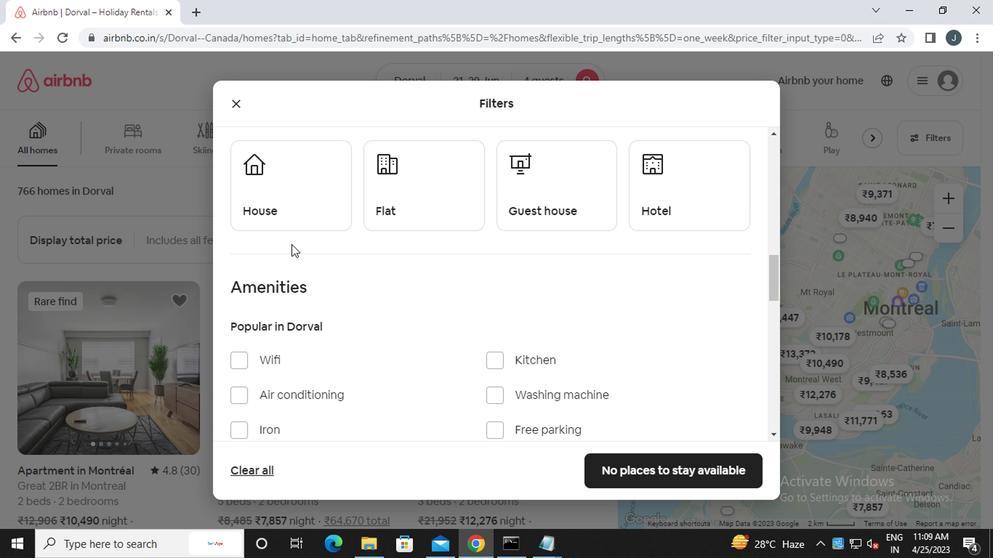 
Action: Mouse pressed left at (278, 199)
Screenshot: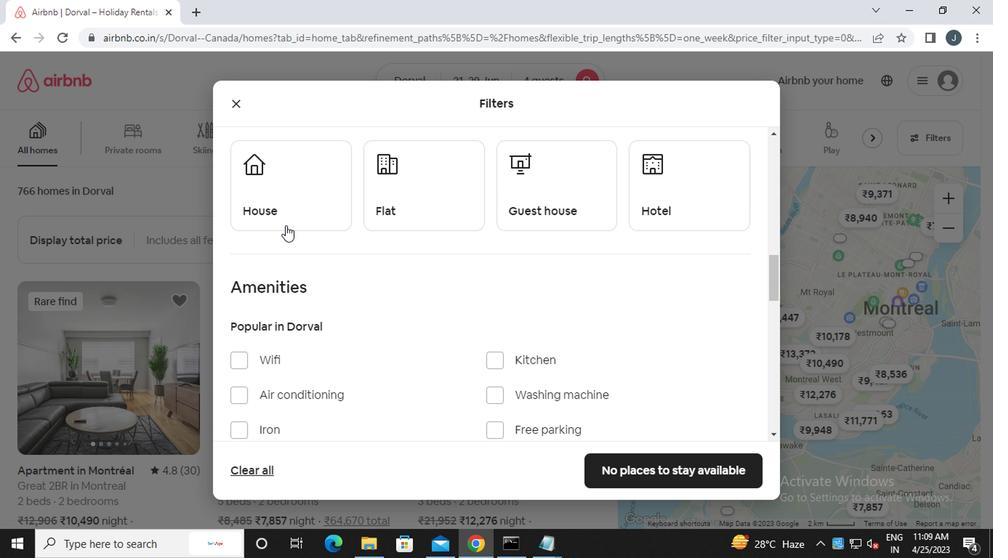 
Action: Mouse moved to (452, 220)
Screenshot: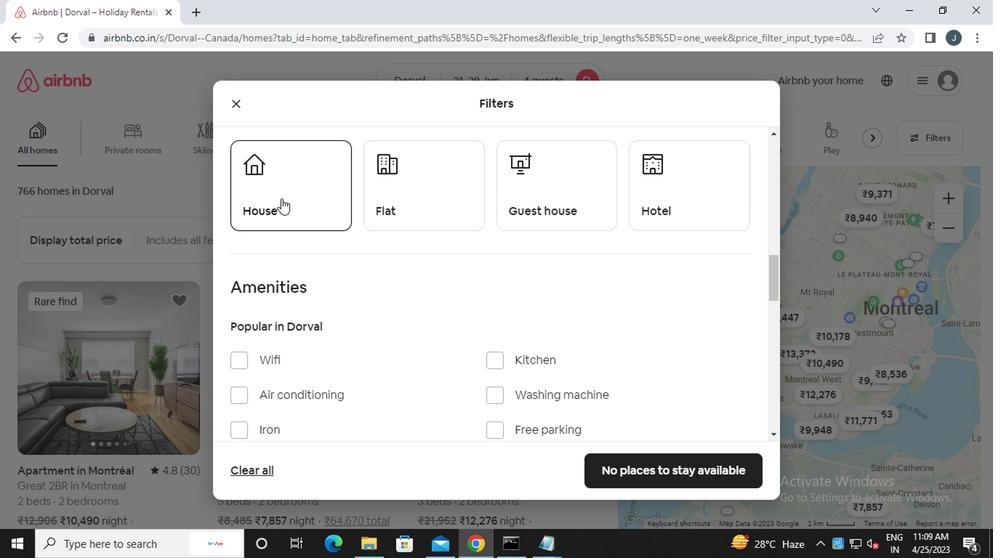 
Action: Mouse pressed left at (452, 220)
Screenshot: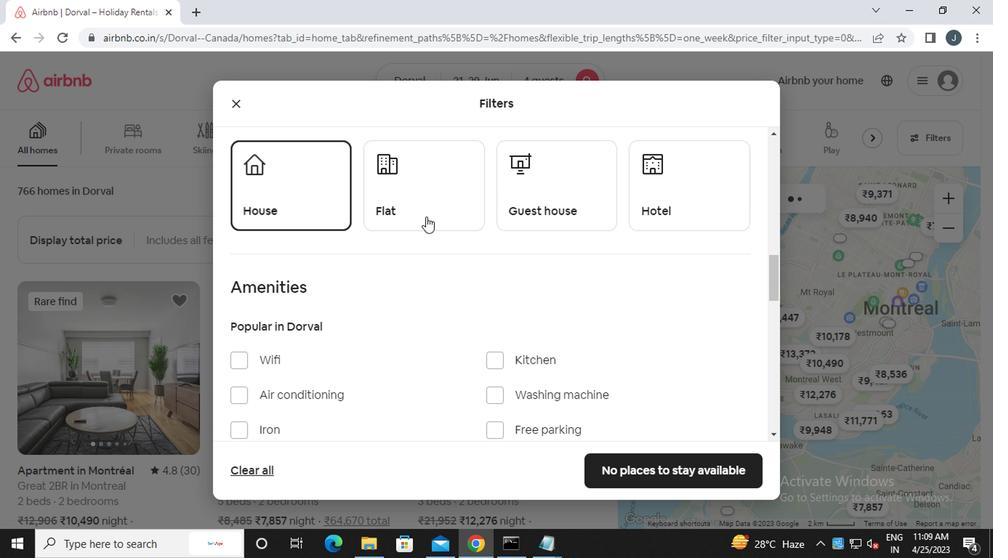
Action: Mouse moved to (525, 207)
Screenshot: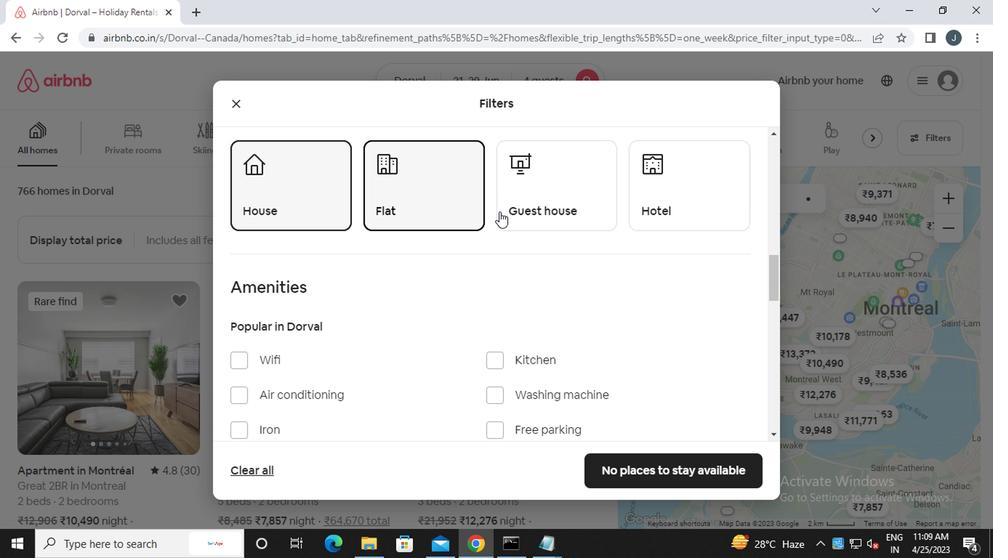 
Action: Mouse pressed left at (525, 207)
Screenshot: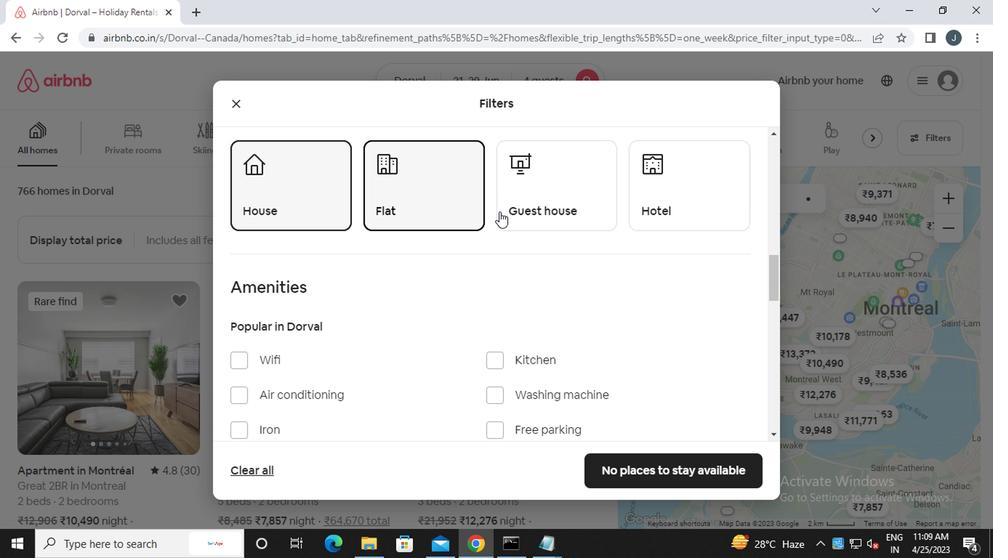 
Action: Mouse moved to (538, 224)
Screenshot: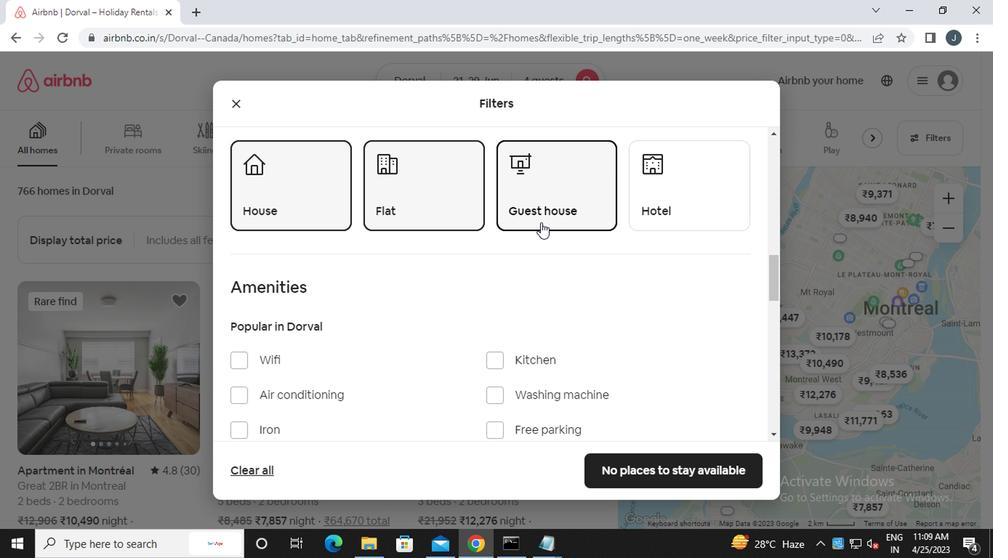 
Action: Mouse scrolled (538, 223) with delta (0, 0)
Screenshot: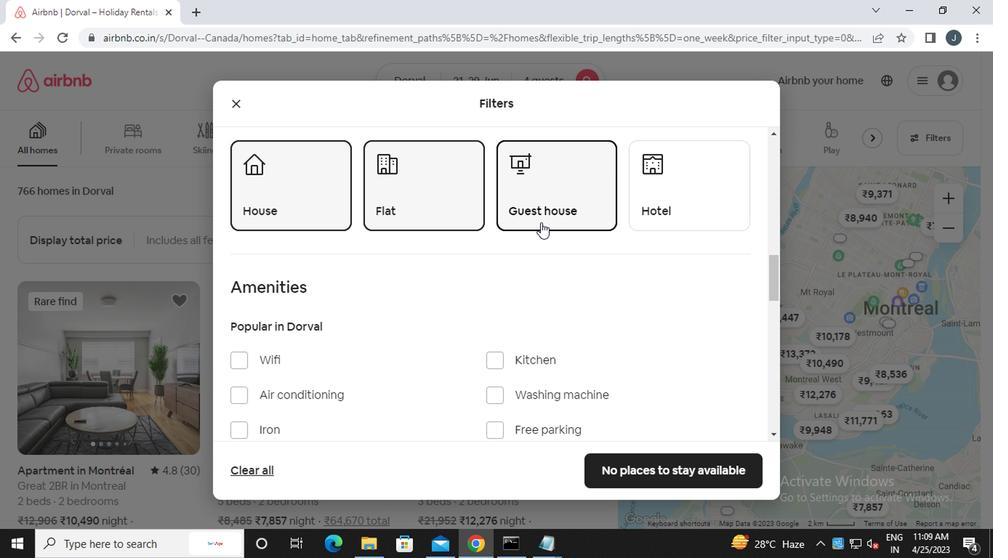 
Action: Mouse moved to (538, 226)
Screenshot: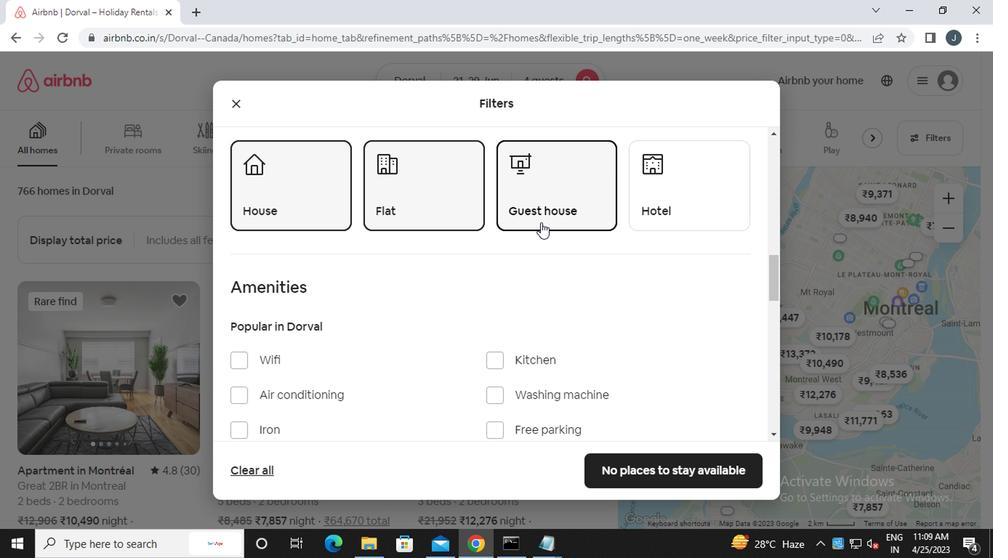 
Action: Mouse scrolled (538, 225) with delta (0, 0)
Screenshot: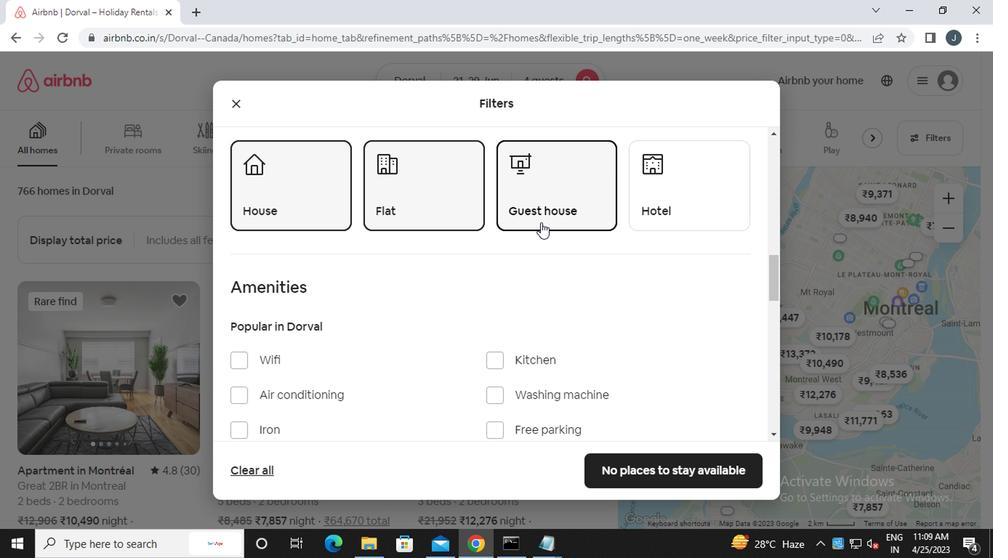 
Action: Mouse moved to (539, 226)
Screenshot: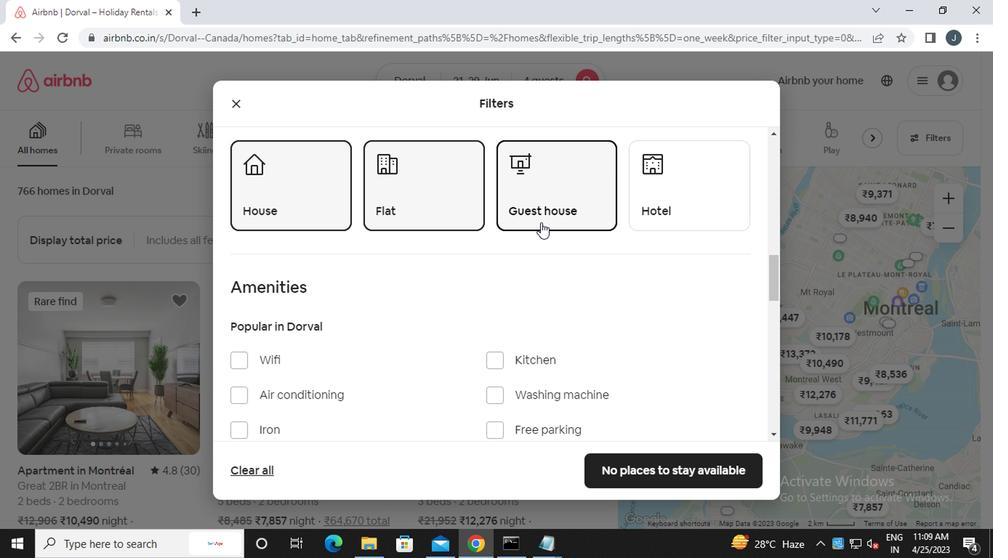 
Action: Mouse scrolled (539, 225) with delta (0, 0)
Screenshot: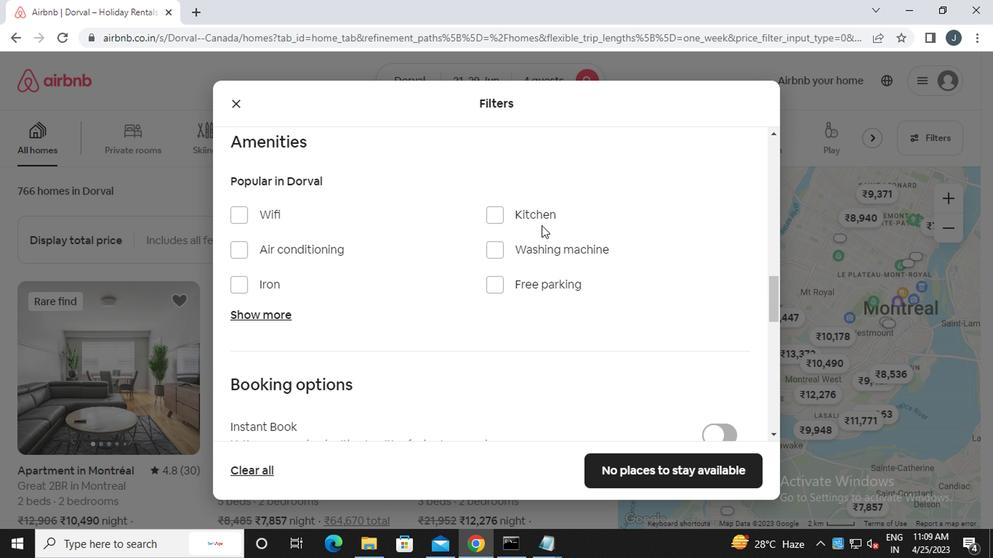 
Action: Mouse scrolled (539, 225) with delta (0, 0)
Screenshot: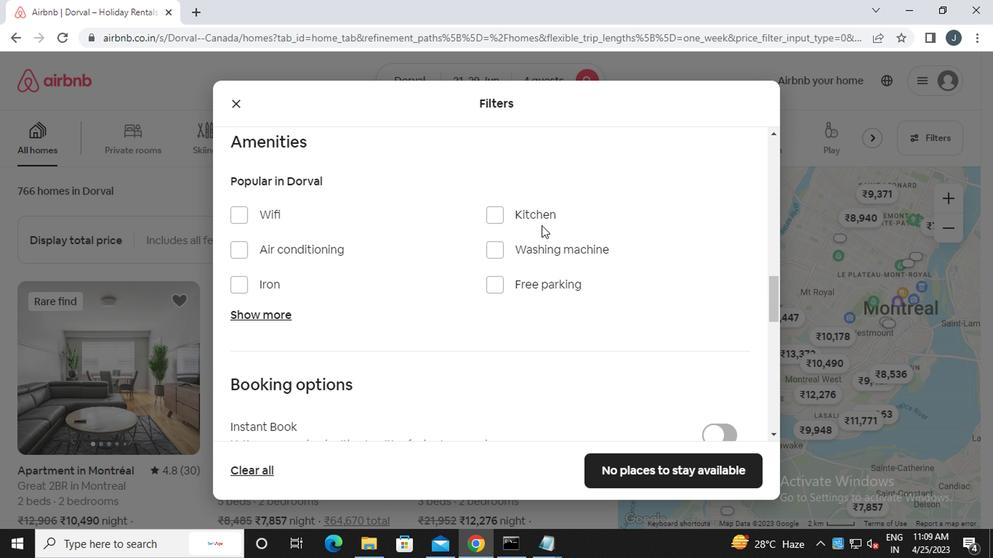 
Action: Mouse scrolled (539, 225) with delta (0, 0)
Screenshot: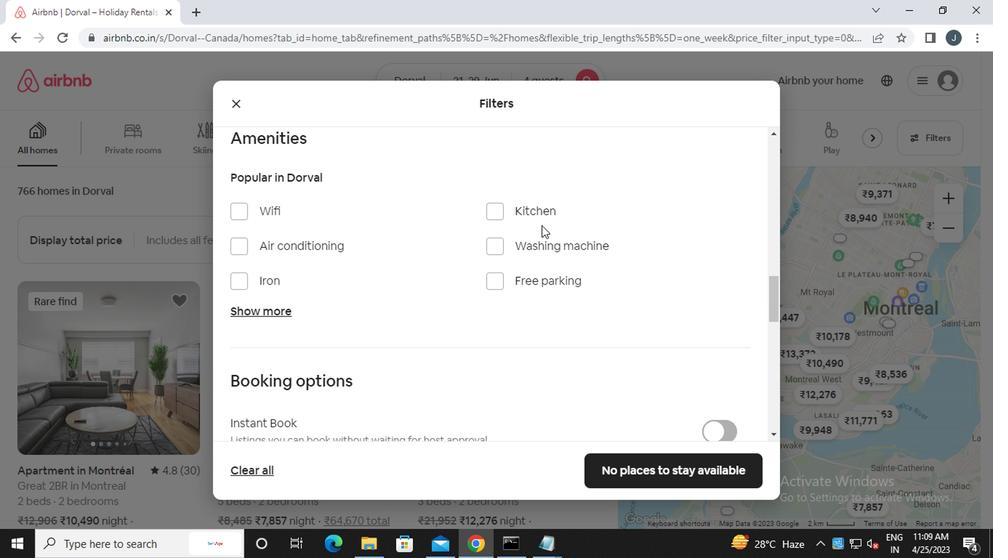 
Action: Mouse scrolled (539, 225) with delta (0, 0)
Screenshot: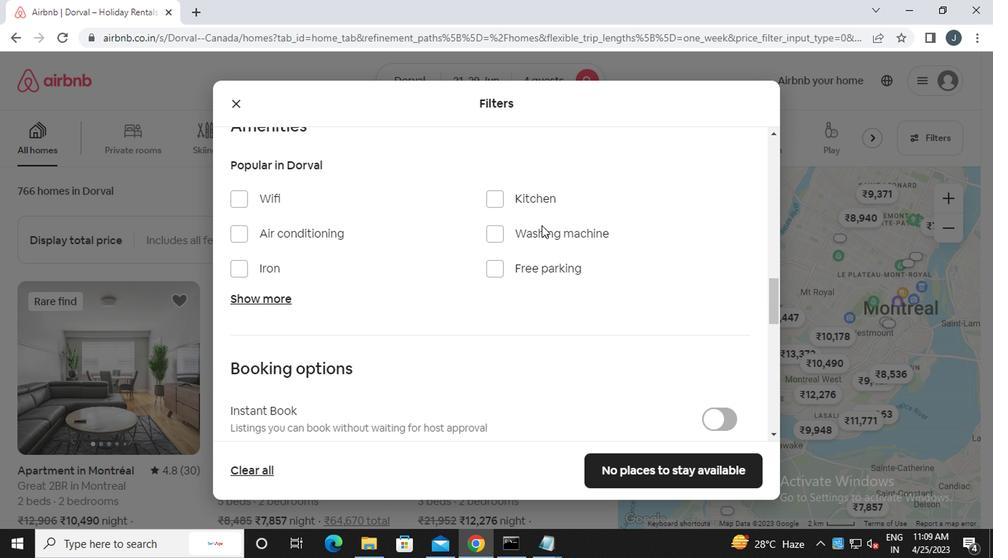 
Action: Mouse moved to (711, 195)
Screenshot: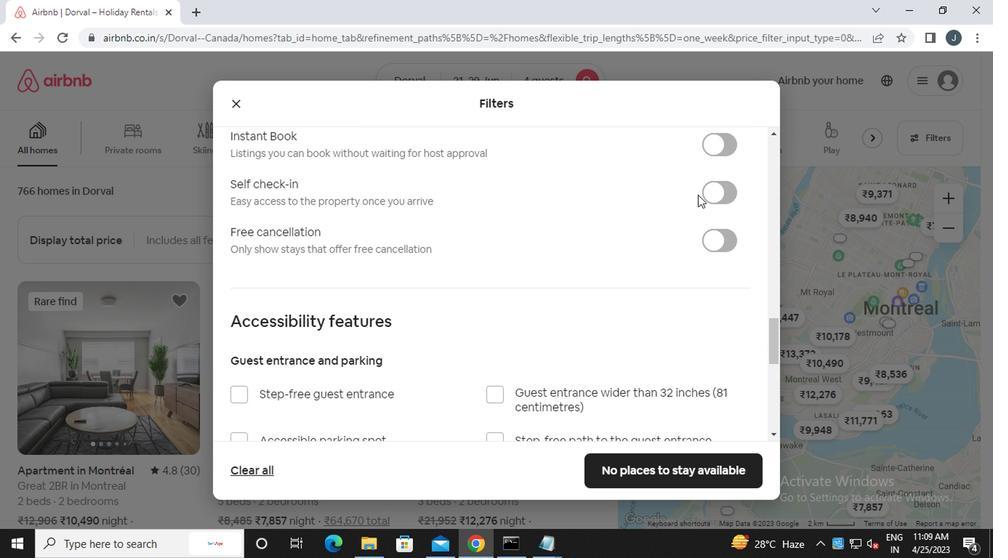 
Action: Mouse pressed left at (711, 195)
Screenshot: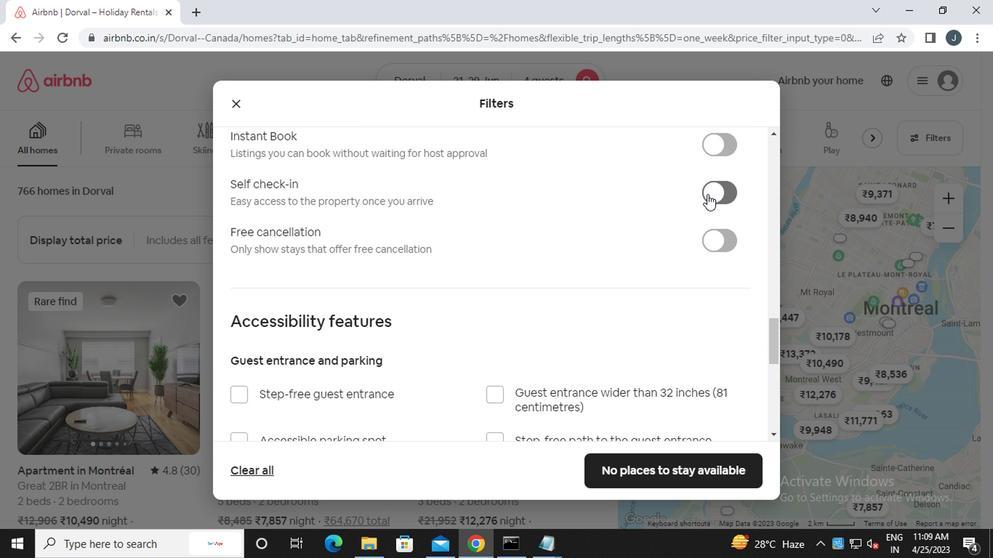
Action: Mouse moved to (528, 261)
Screenshot: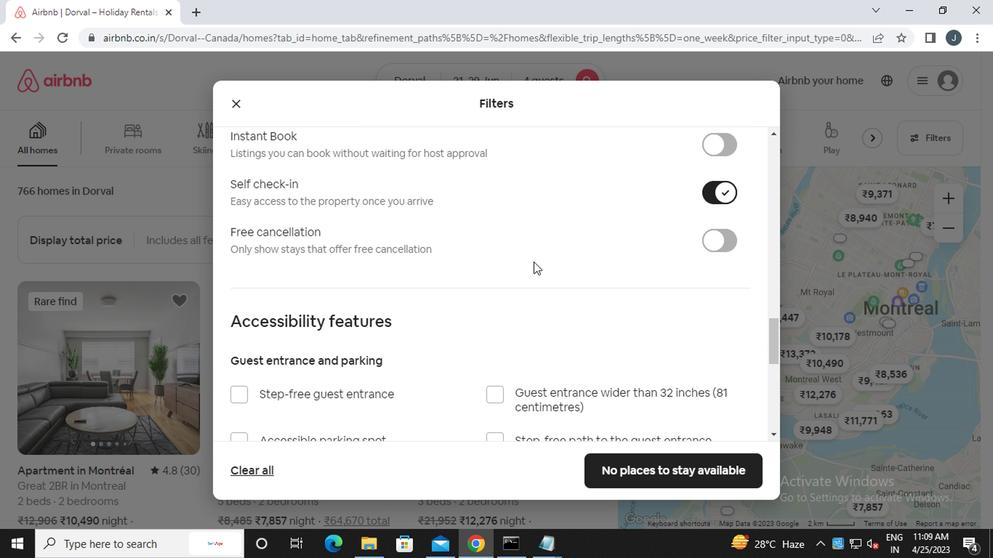 
Action: Mouse scrolled (528, 260) with delta (0, 0)
Screenshot: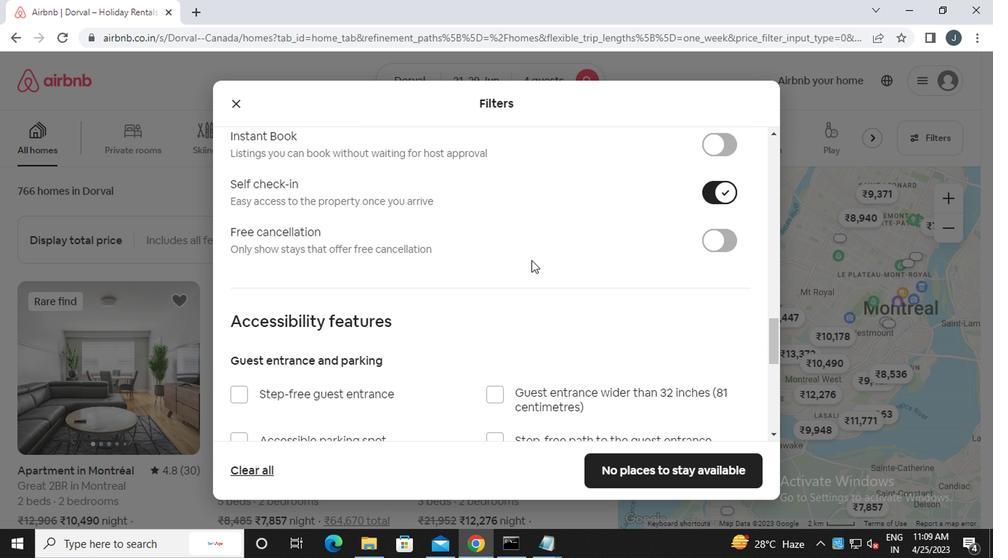 
Action: Mouse scrolled (528, 260) with delta (0, 0)
Screenshot: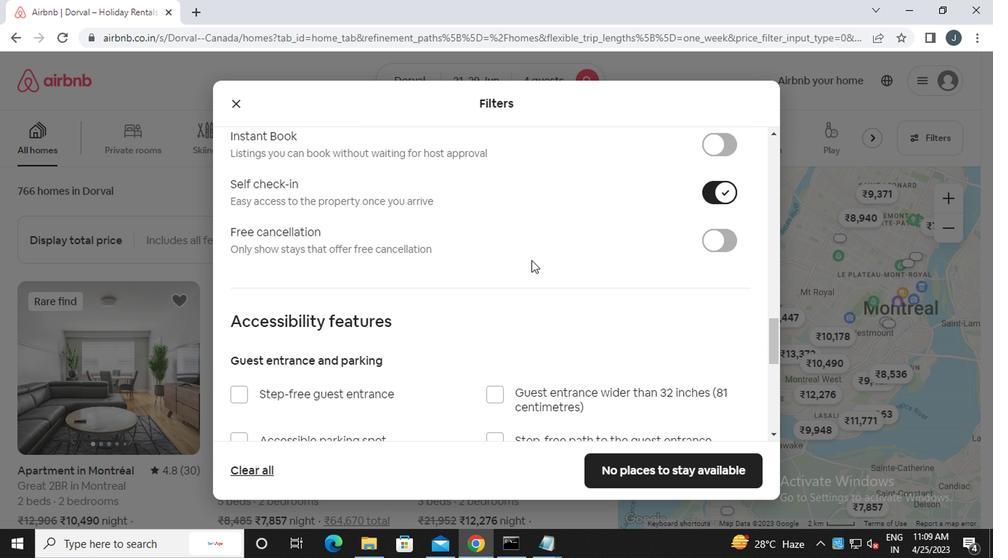
Action: Mouse scrolled (528, 260) with delta (0, 0)
Screenshot: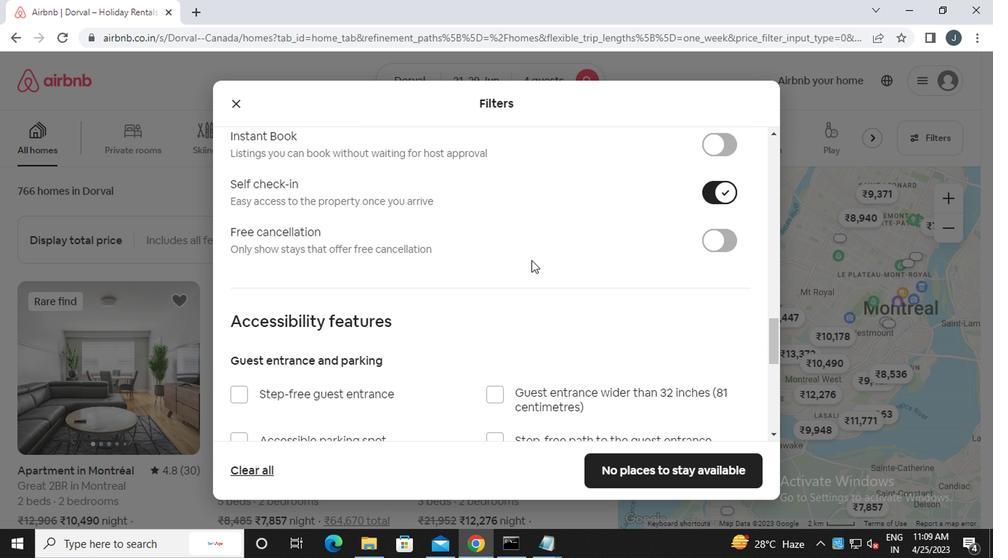 
Action: Mouse scrolled (528, 260) with delta (0, 0)
Screenshot: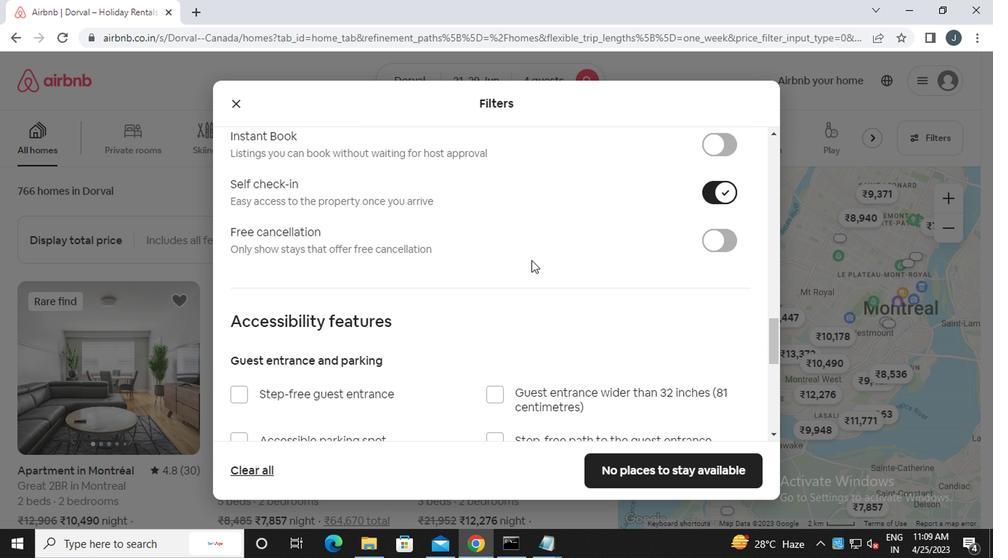 
Action: Mouse moved to (604, 357)
Screenshot: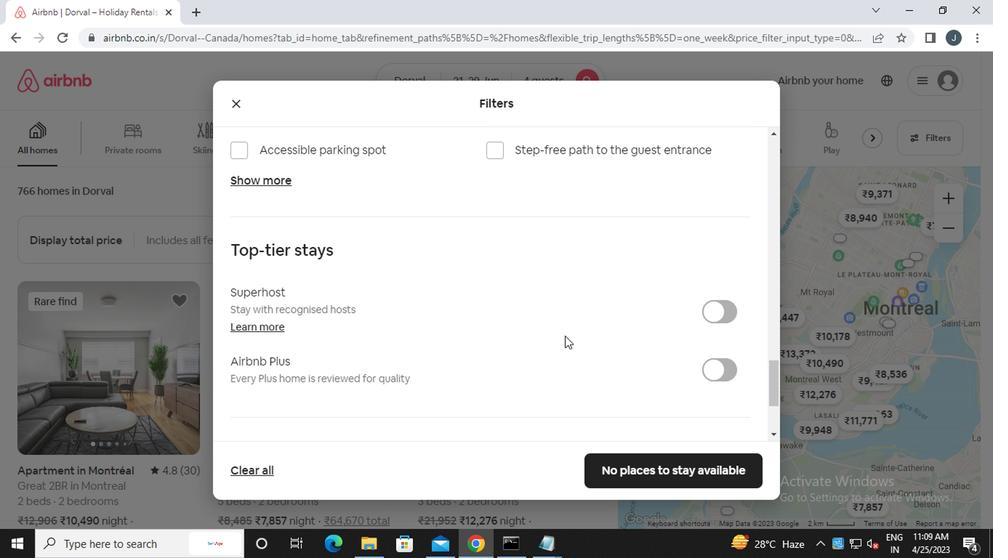 
Action: Mouse scrolled (604, 356) with delta (0, 0)
Screenshot: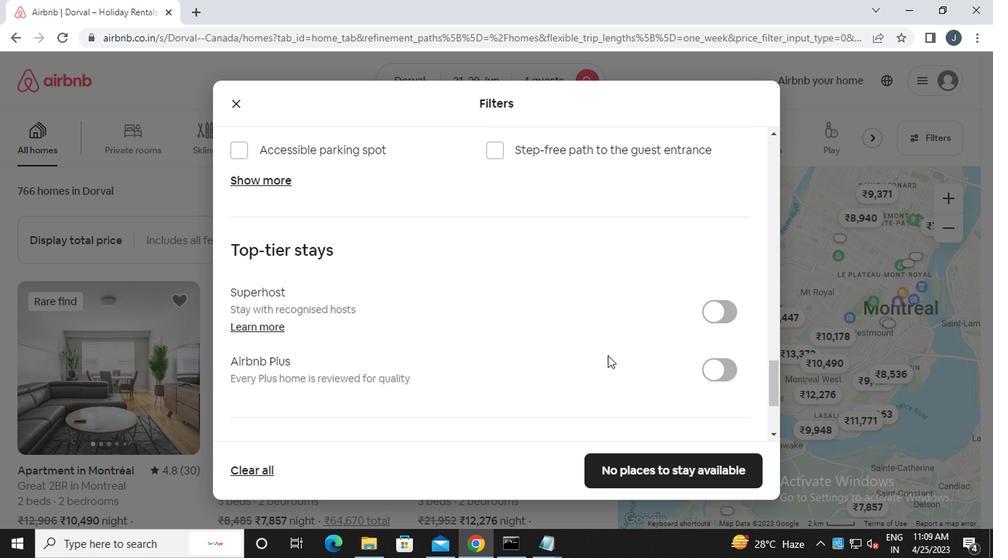 
Action: Mouse moved to (604, 356)
Screenshot: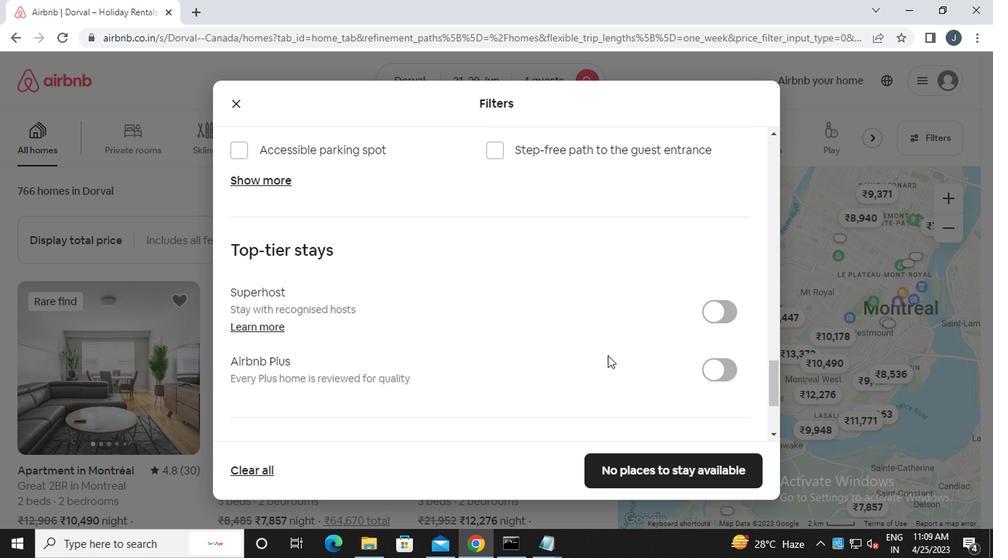 
Action: Mouse scrolled (604, 356) with delta (0, 0)
Screenshot: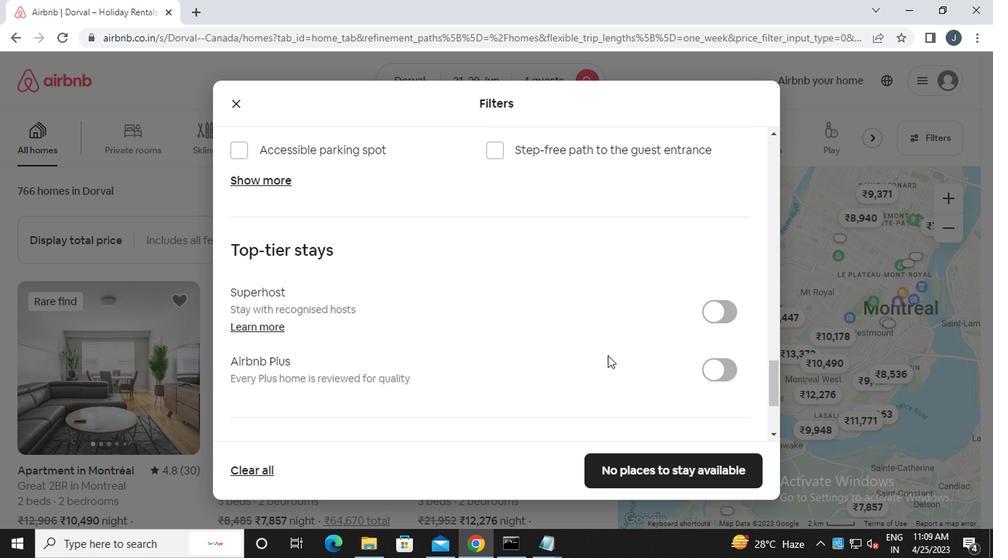 
Action: Mouse moved to (603, 356)
Screenshot: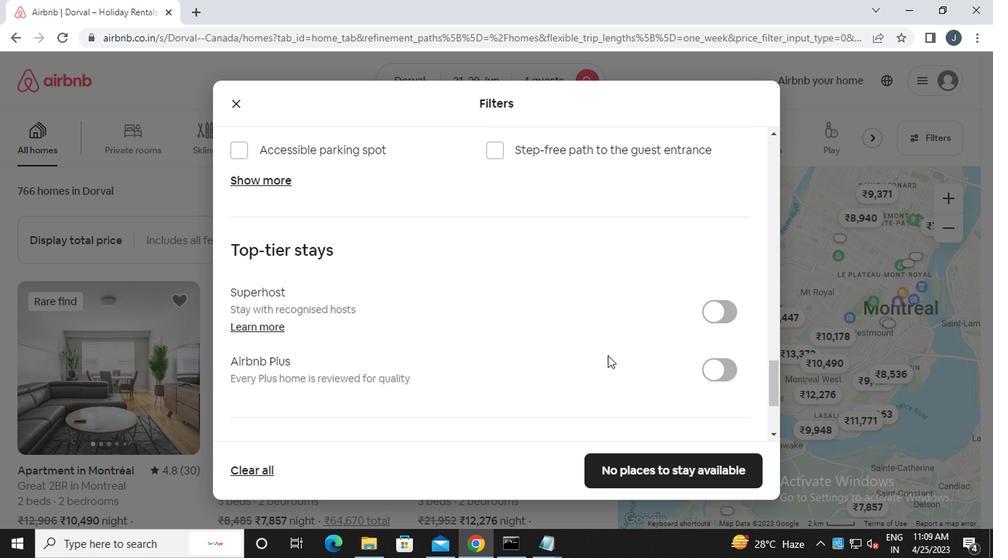 
Action: Mouse scrolled (603, 356) with delta (0, 0)
Screenshot: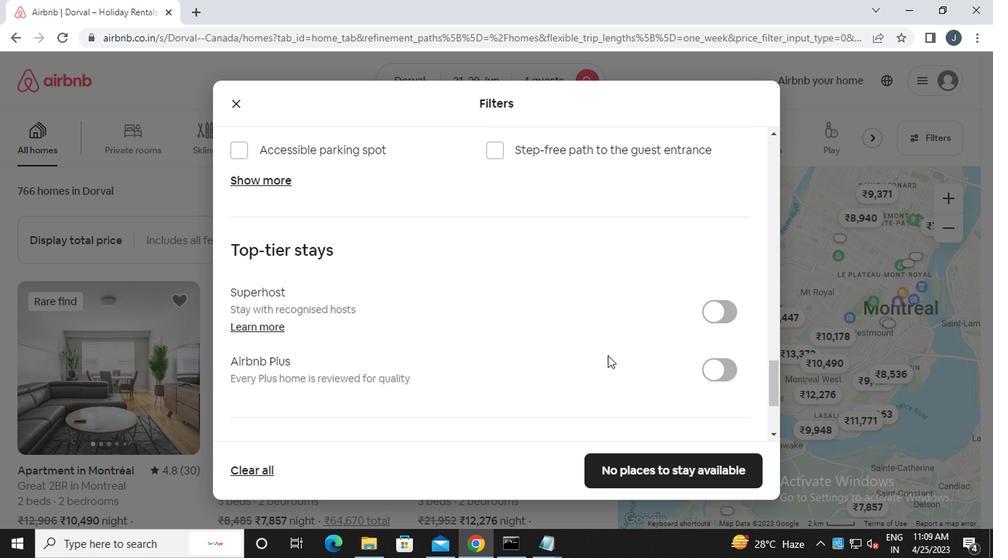 
Action: Mouse scrolled (603, 356) with delta (0, 0)
Screenshot: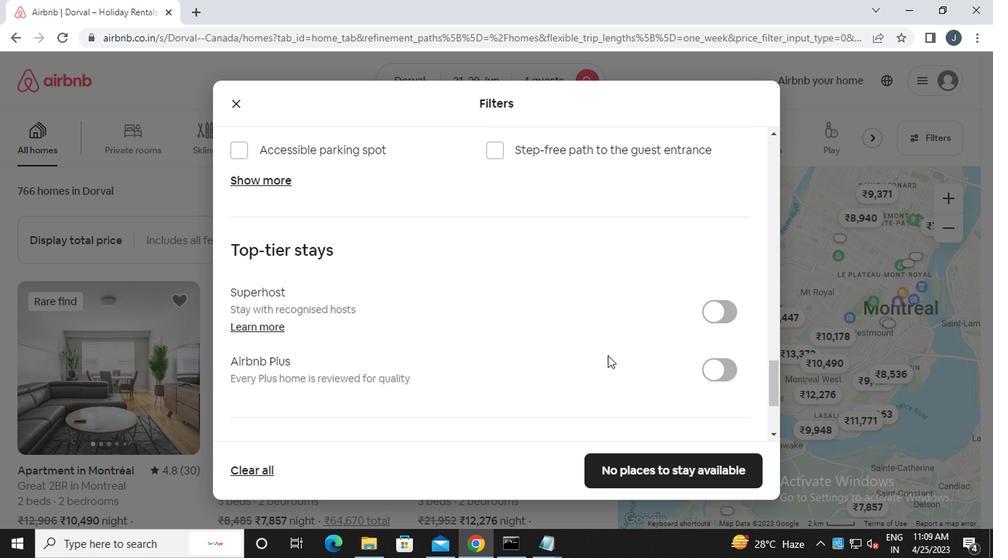 
Action: Mouse moved to (235, 341)
Screenshot: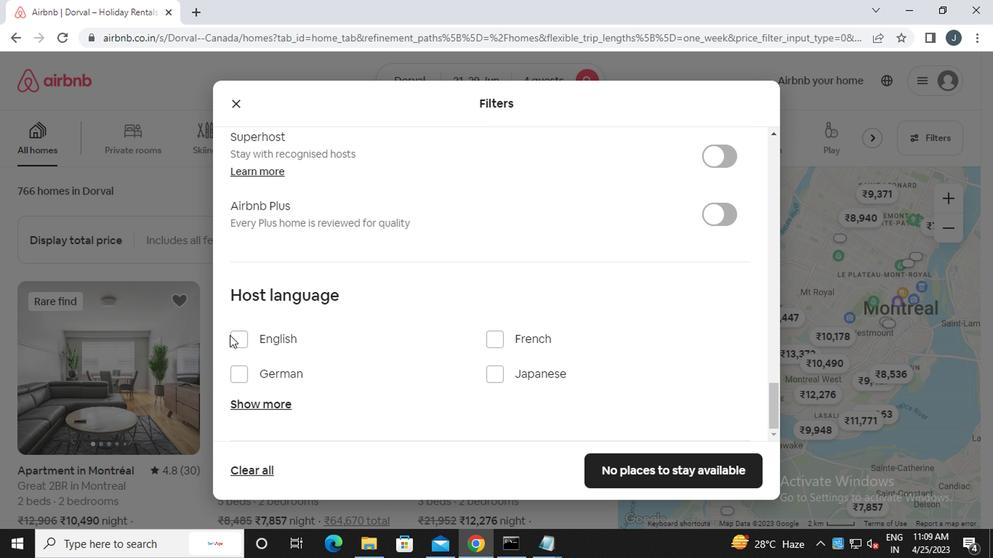 
Action: Mouse pressed left at (235, 341)
Screenshot: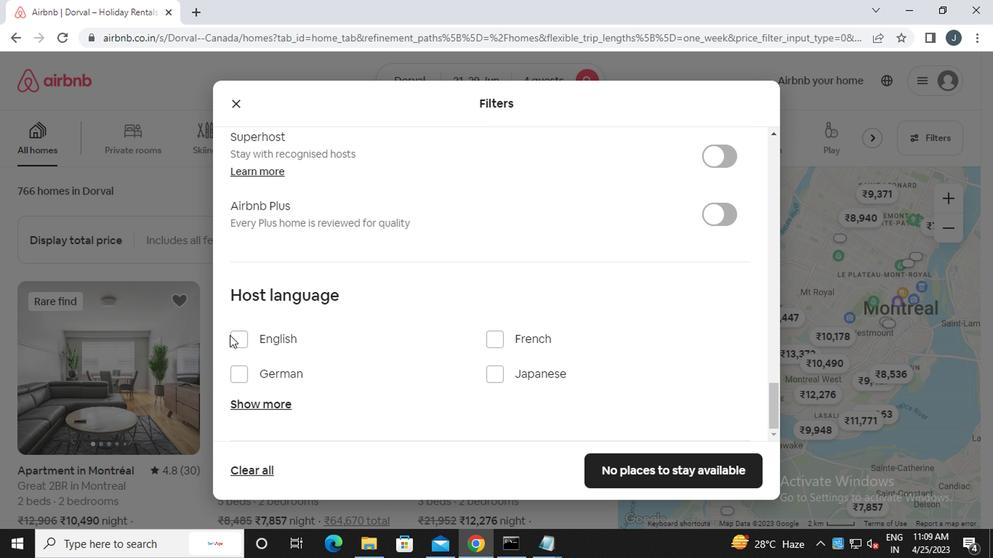 
Action: Mouse moved to (367, 338)
Screenshot: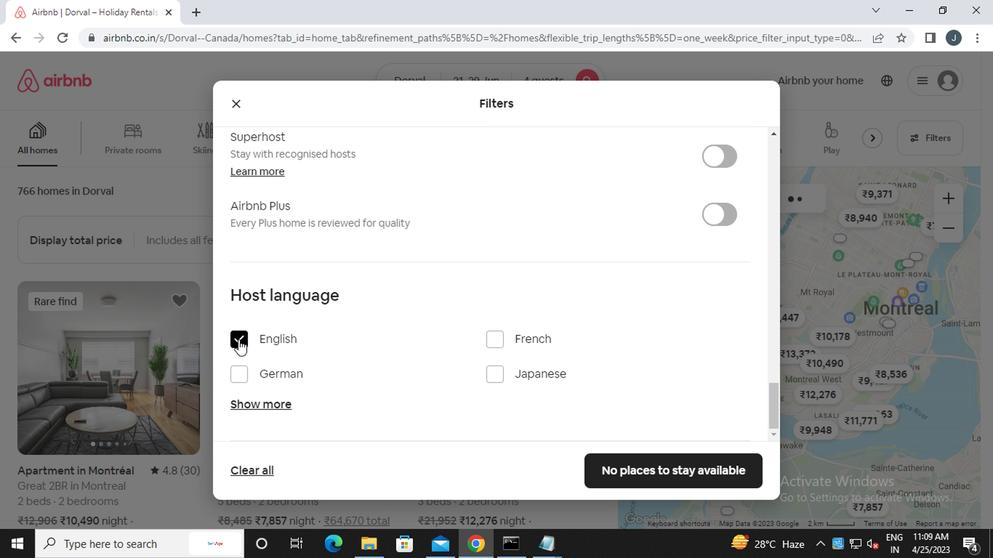 
Action: Mouse scrolled (367, 339) with delta (0, 0)
Screenshot: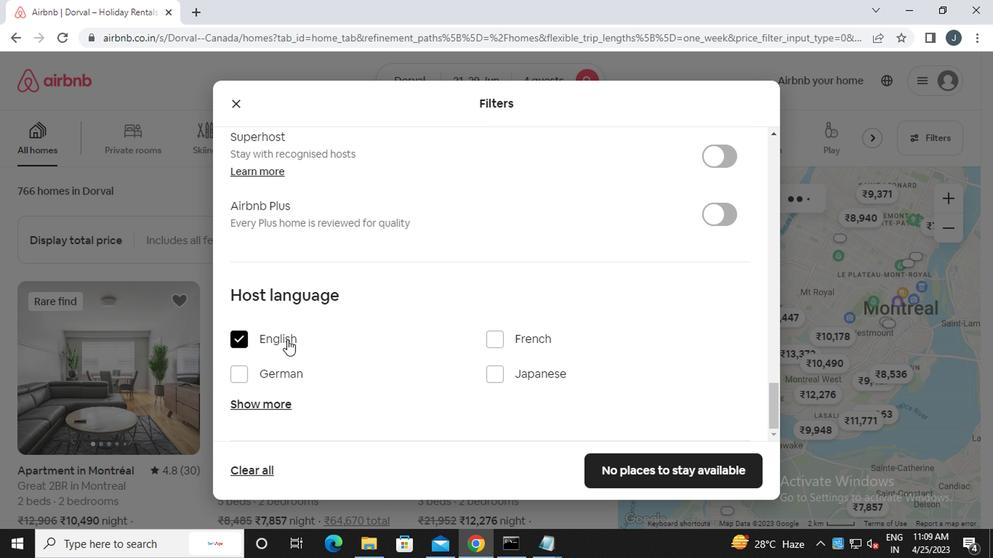 
Action: Mouse scrolled (367, 339) with delta (0, 0)
Screenshot: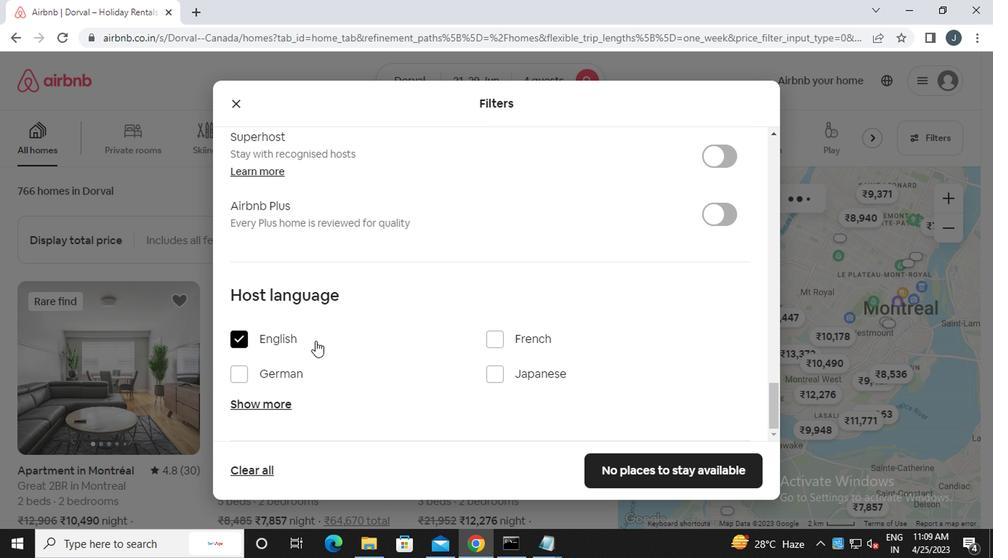 
Action: Mouse scrolled (367, 339) with delta (0, 0)
Screenshot: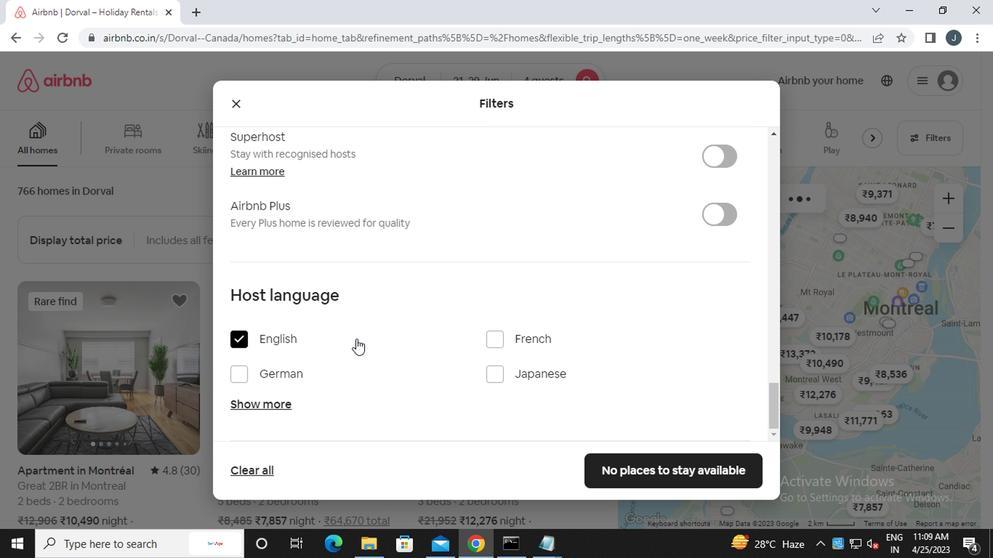 
Action: Mouse scrolled (367, 339) with delta (0, 0)
Screenshot: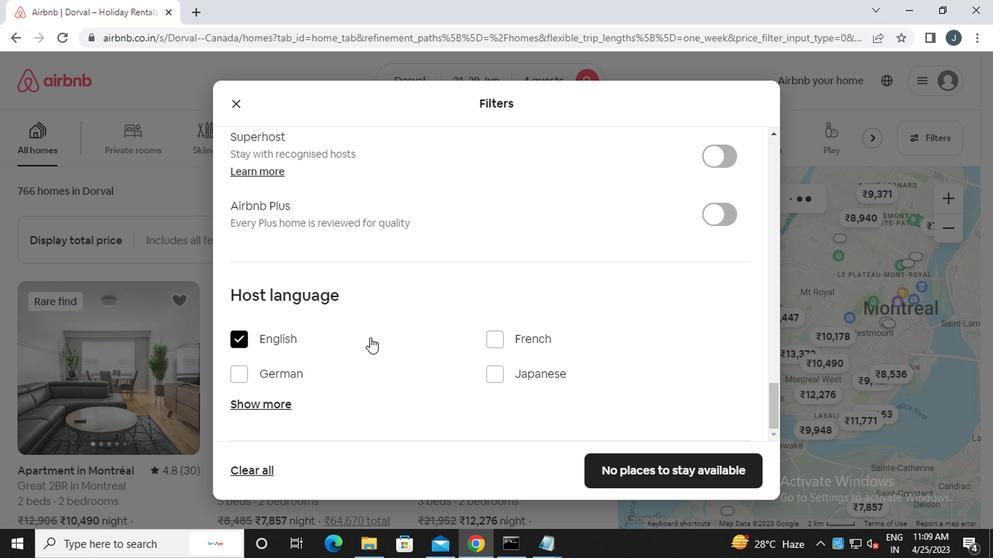 
Action: Mouse scrolled (367, 339) with delta (0, 0)
Screenshot: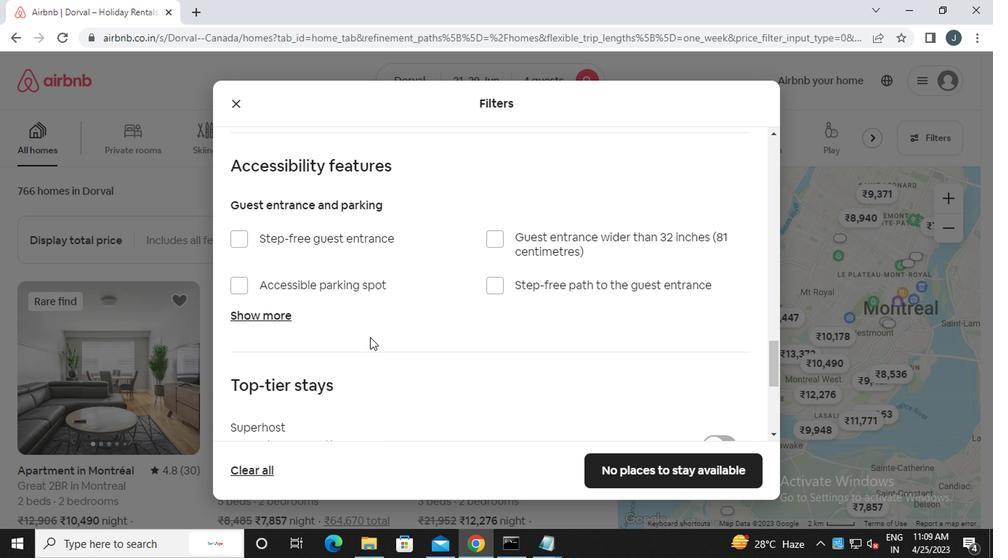 
Action: Mouse scrolled (367, 339) with delta (0, 0)
Screenshot: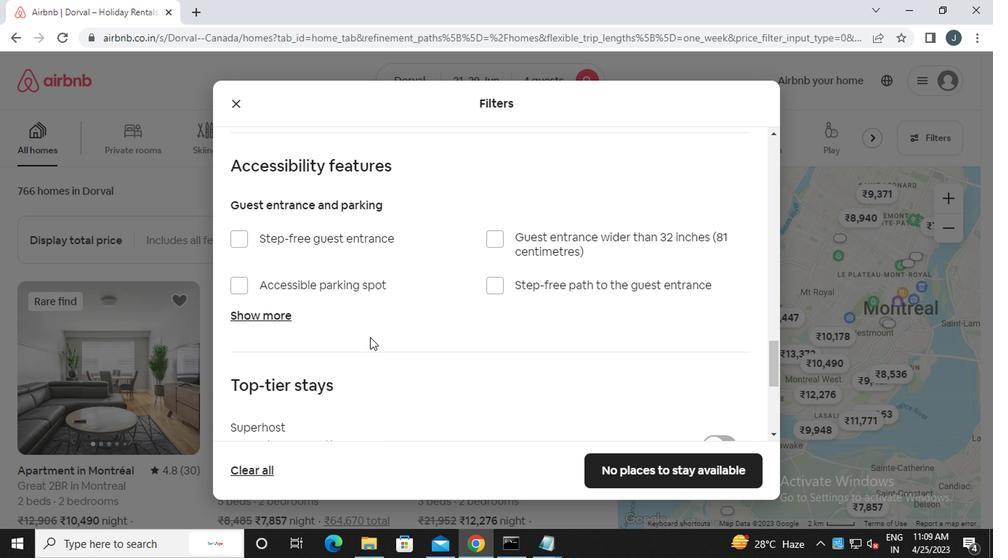 
Action: Mouse scrolled (367, 339) with delta (0, 0)
Screenshot: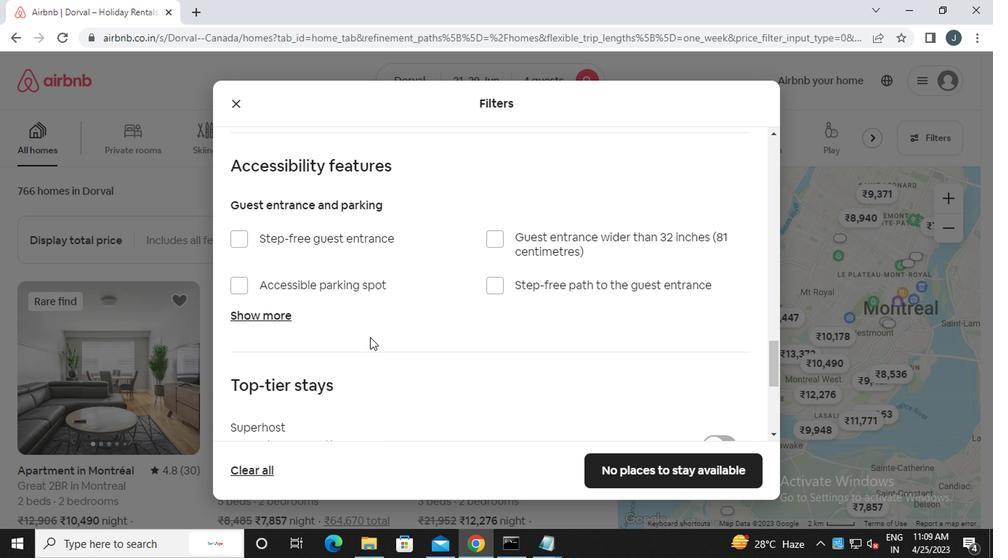 
Action: Mouse scrolled (367, 338) with delta (0, 0)
Screenshot: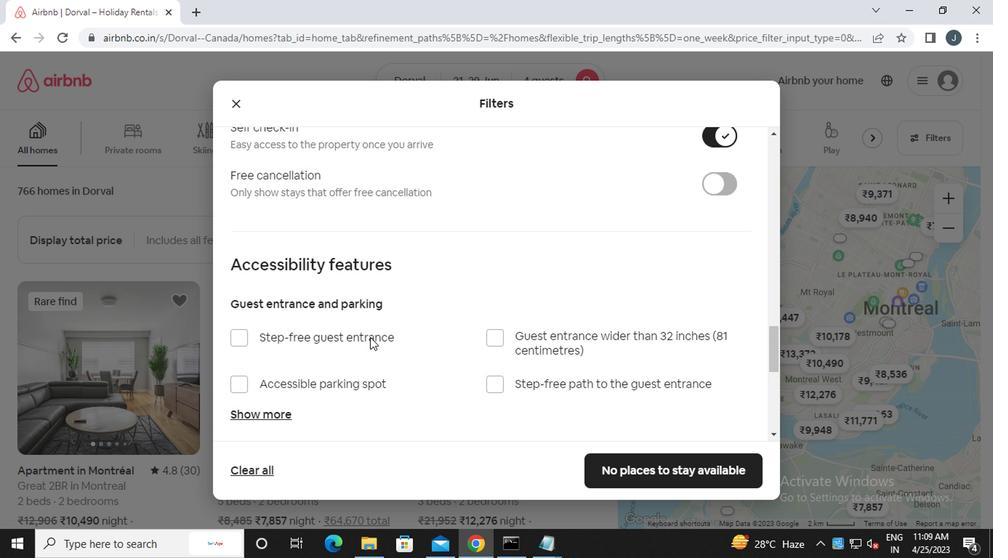 
Action: Mouse scrolled (367, 338) with delta (0, 0)
Screenshot: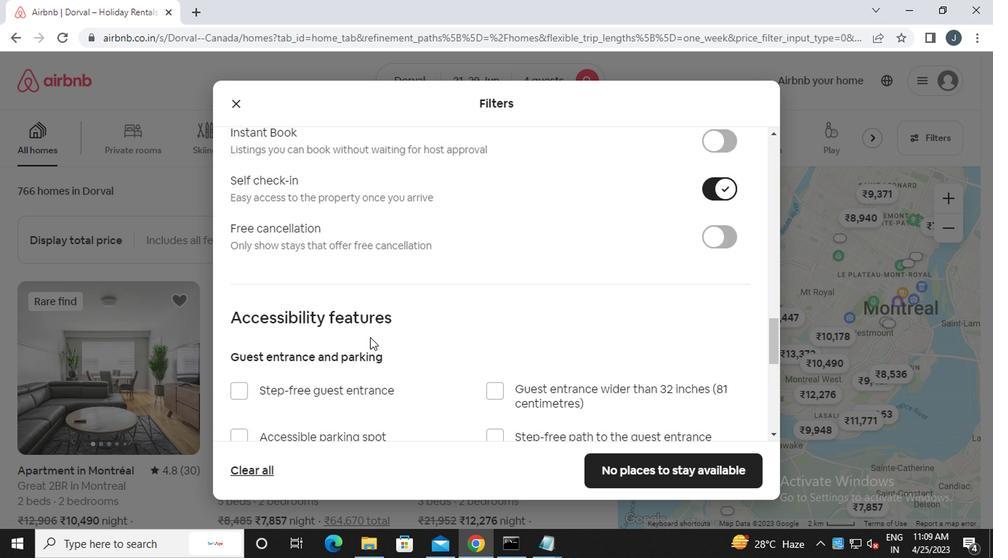 
Action: Mouse scrolled (367, 338) with delta (0, 0)
Screenshot: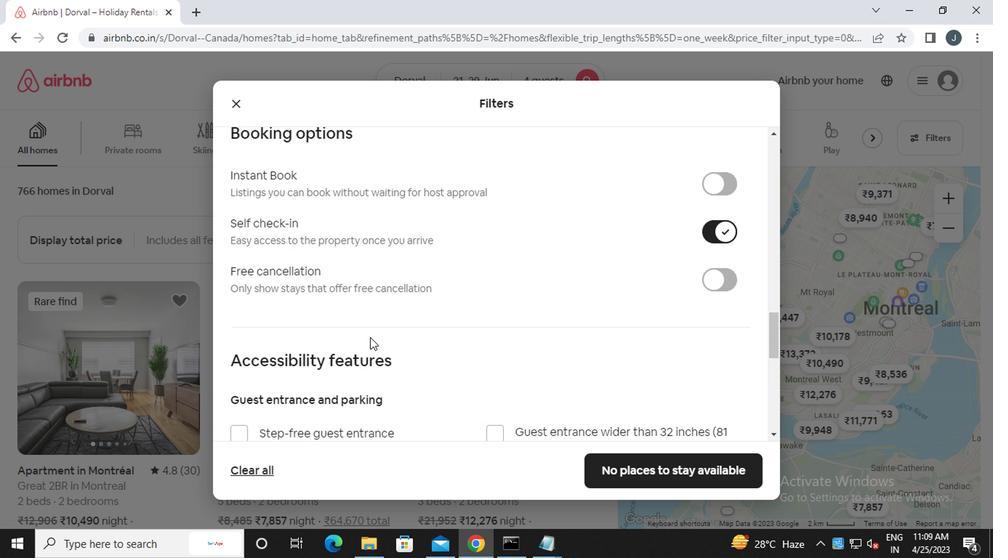
Action: Mouse scrolled (367, 338) with delta (0, 0)
Screenshot: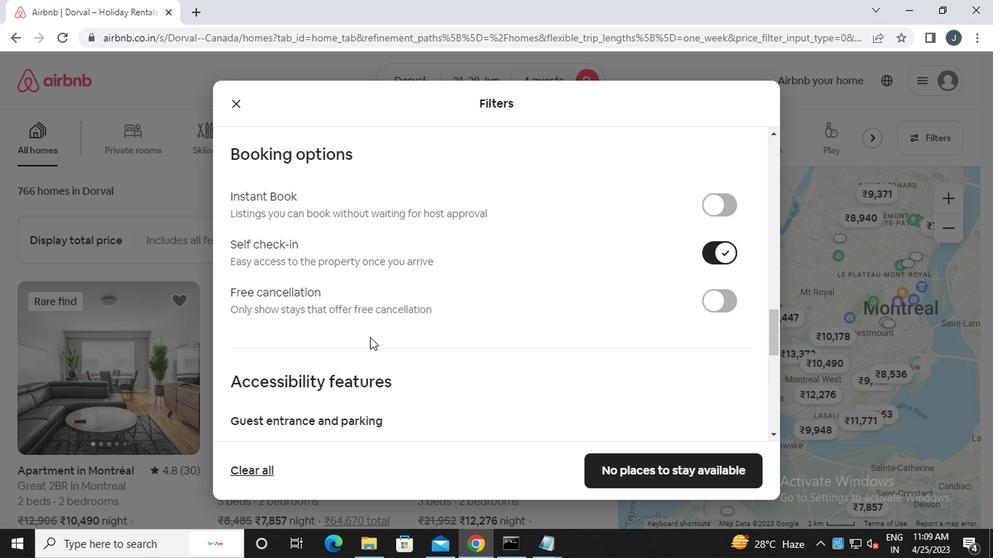 
Action: Mouse scrolled (367, 338) with delta (0, 0)
Screenshot: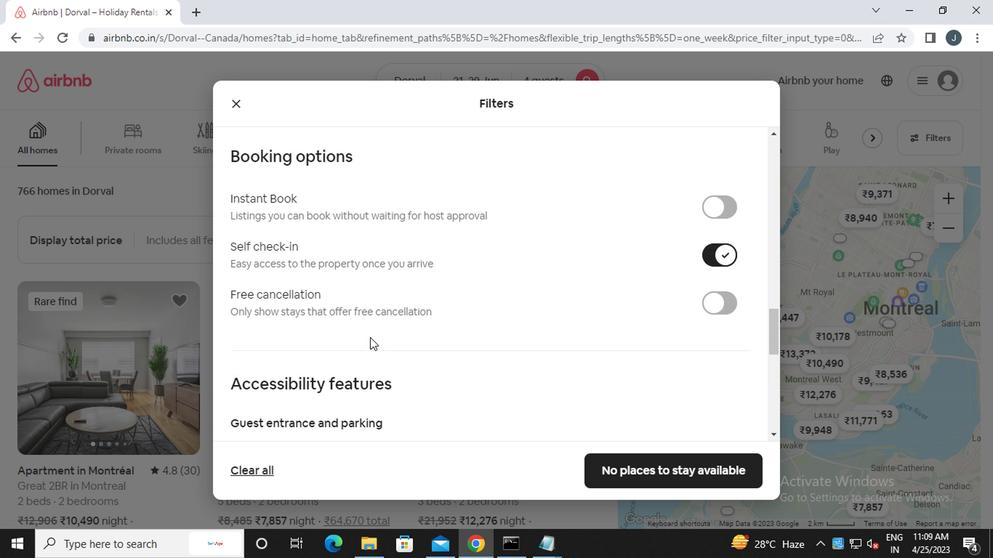 
Action: Mouse scrolled (367, 338) with delta (0, 0)
Screenshot: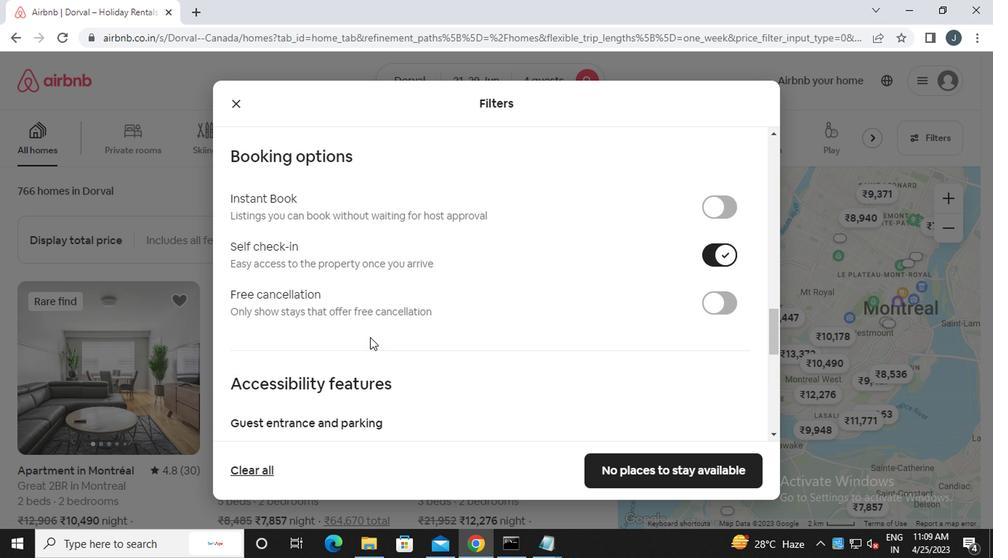 
Action: Mouse moved to (663, 467)
Screenshot: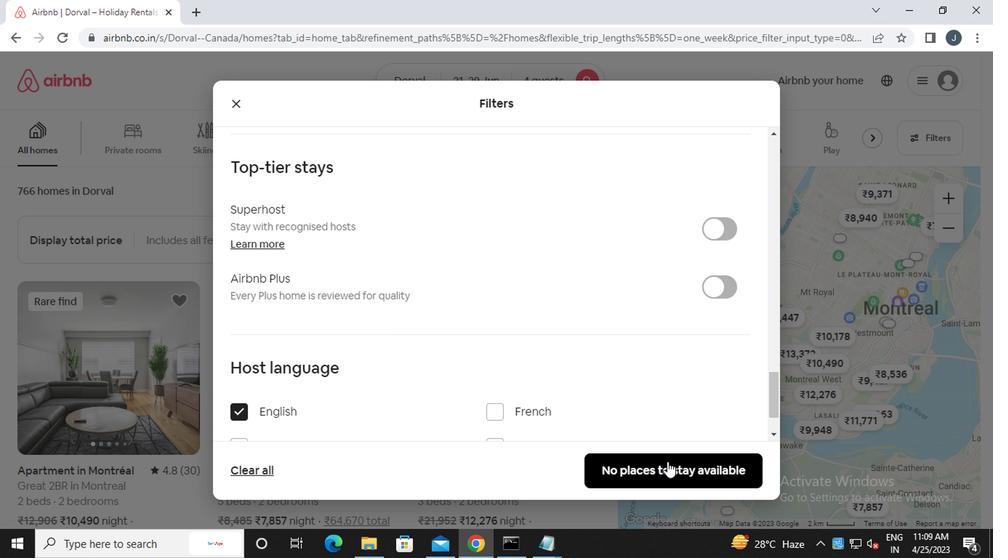 
Action: Mouse pressed left at (663, 467)
Screenshot: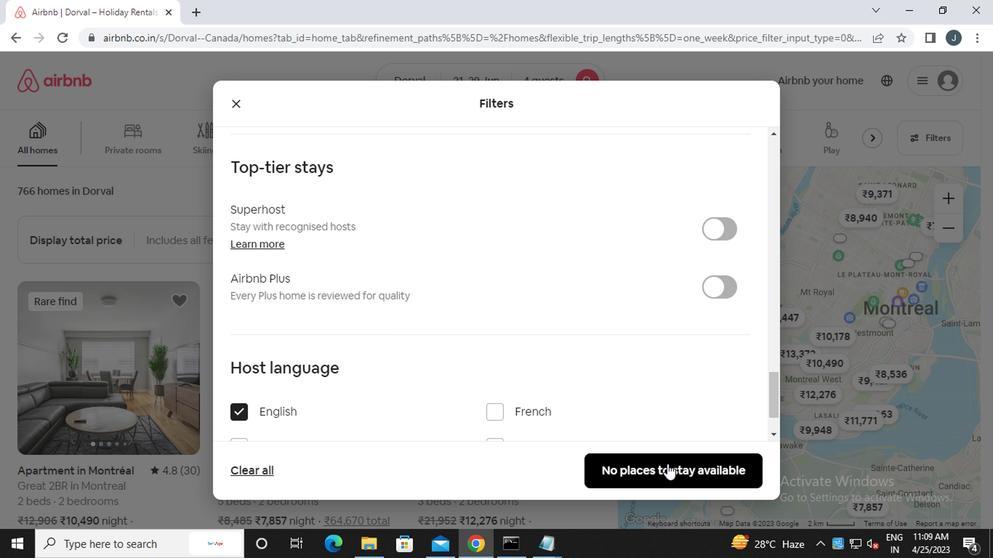 
Action: Mouse moved to (653, 455)
Screenshot: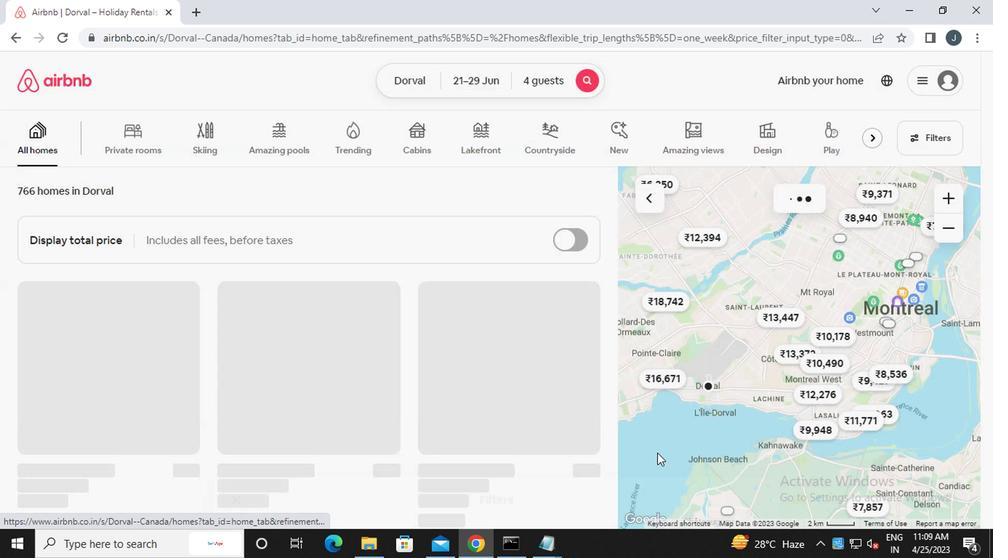 
